 Task: Open a blank sheet, save the file as deer.odt Insert a picture of 'Deer' with name  ' Deer.png ' Apply border to the image, change style to Dashed line, color Light Green and width '1 pt'
Action: Mouse moved to (308, 218)
Screenshot: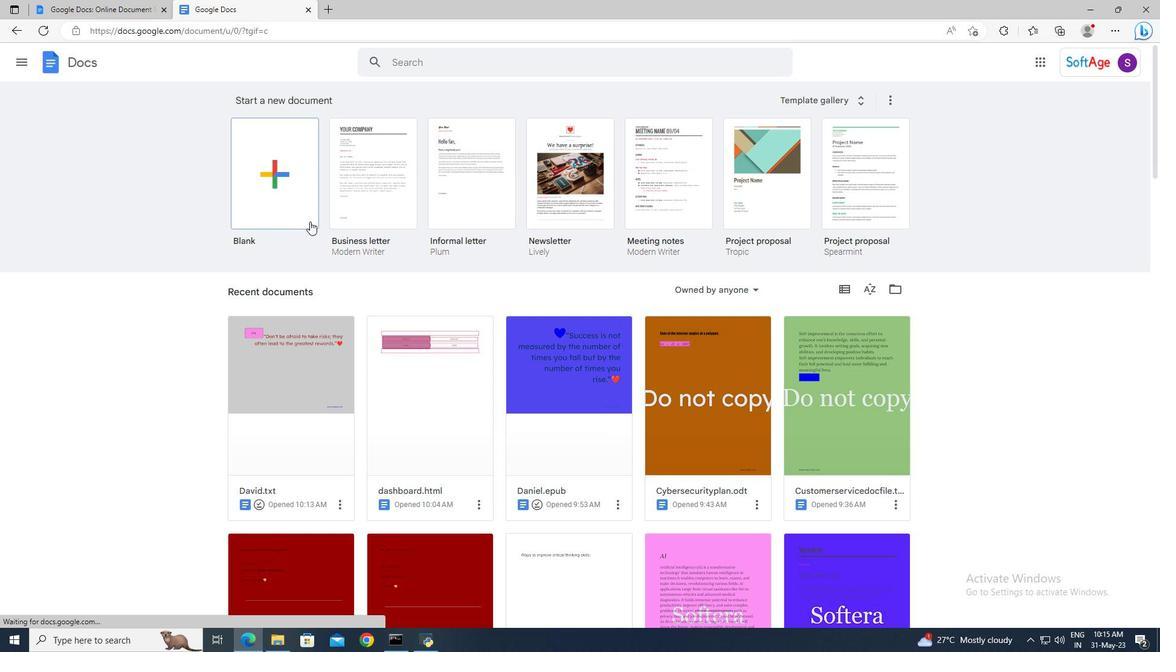
Action: Mouse pressed left at (308, 218)
Screenshot: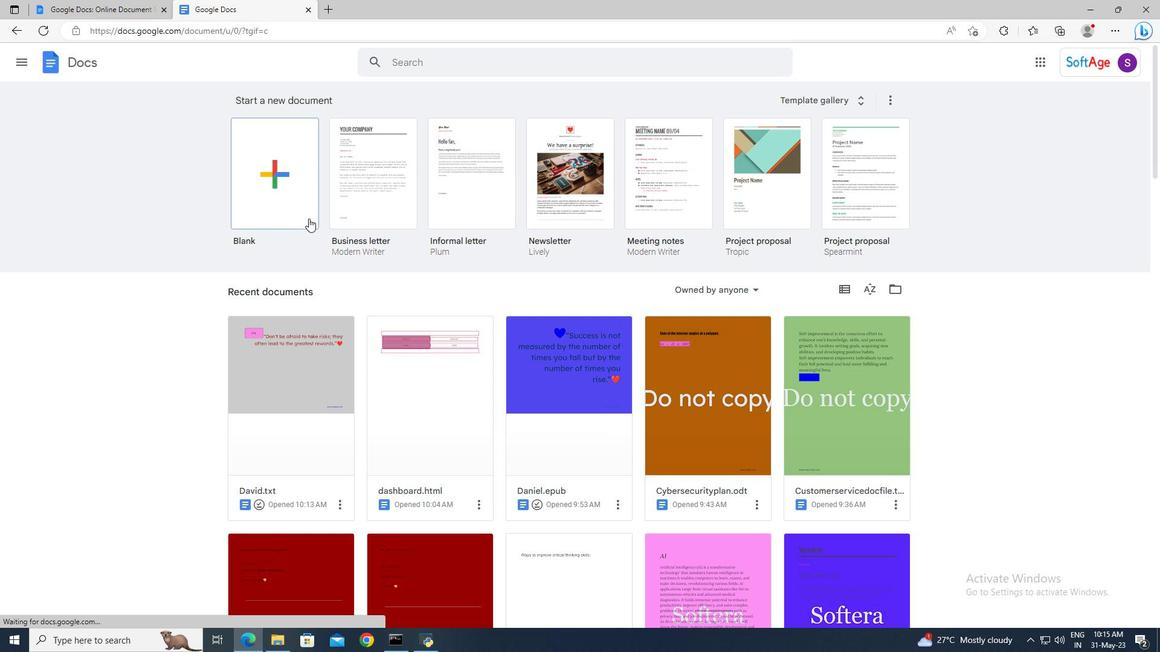 
Action: Mouse moved to (121, 56)
Screenshot: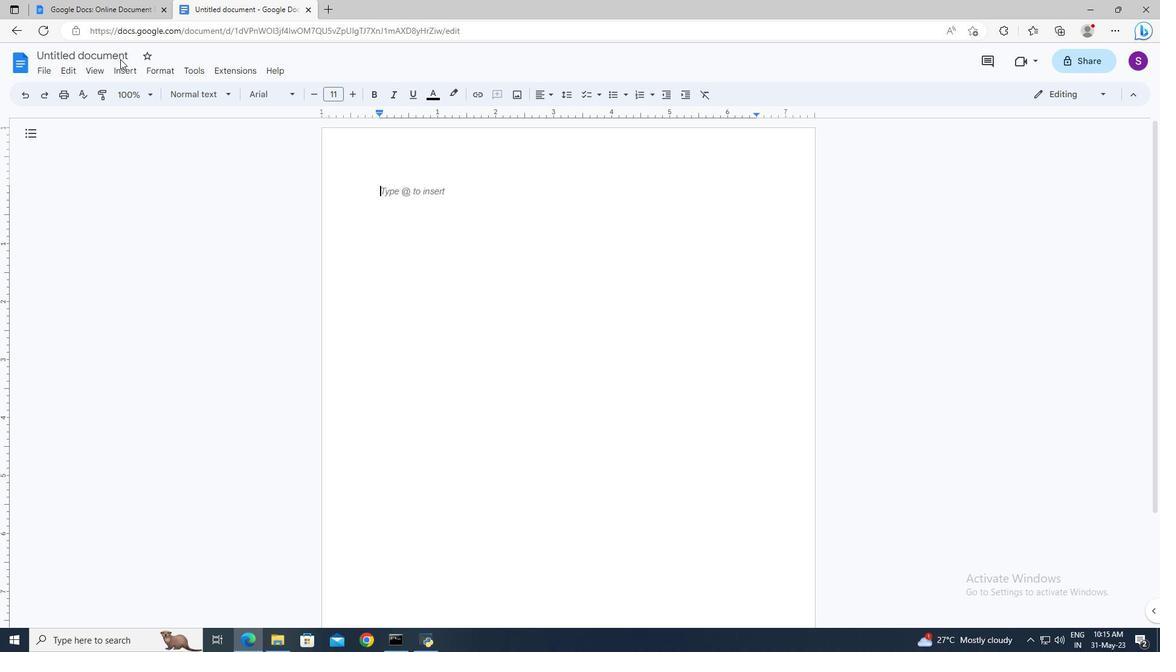 
Action: Mouse pressed left at (121, 56)
Screenshot: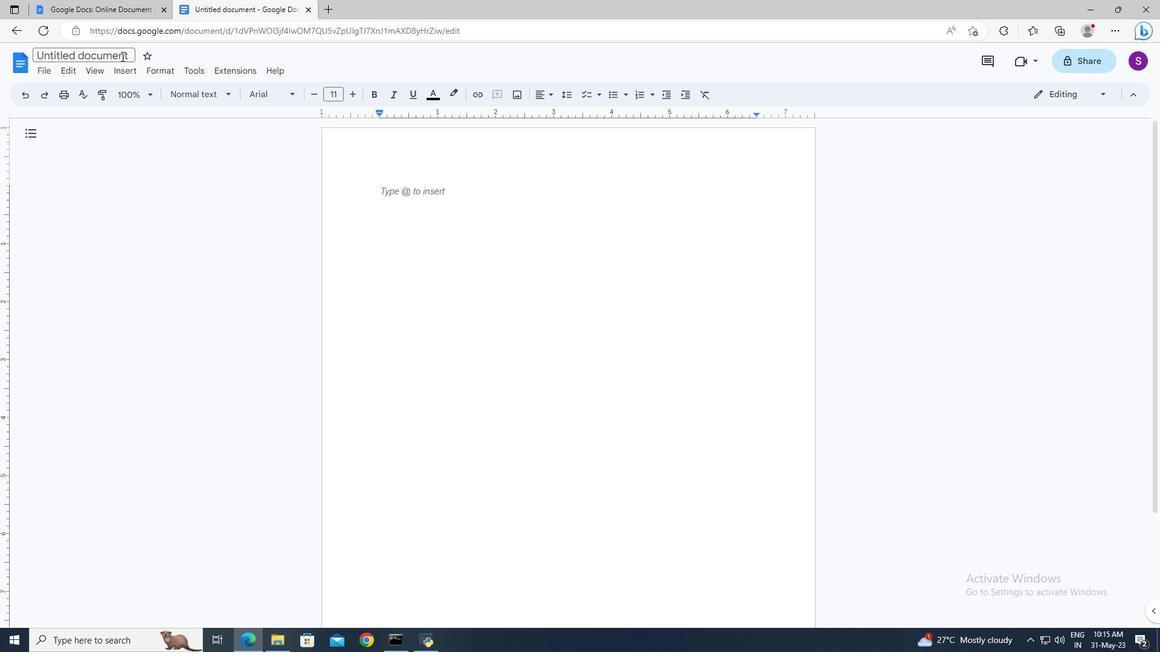 
Action: Key pressed deer.odt<Key.enter>
Screenshot: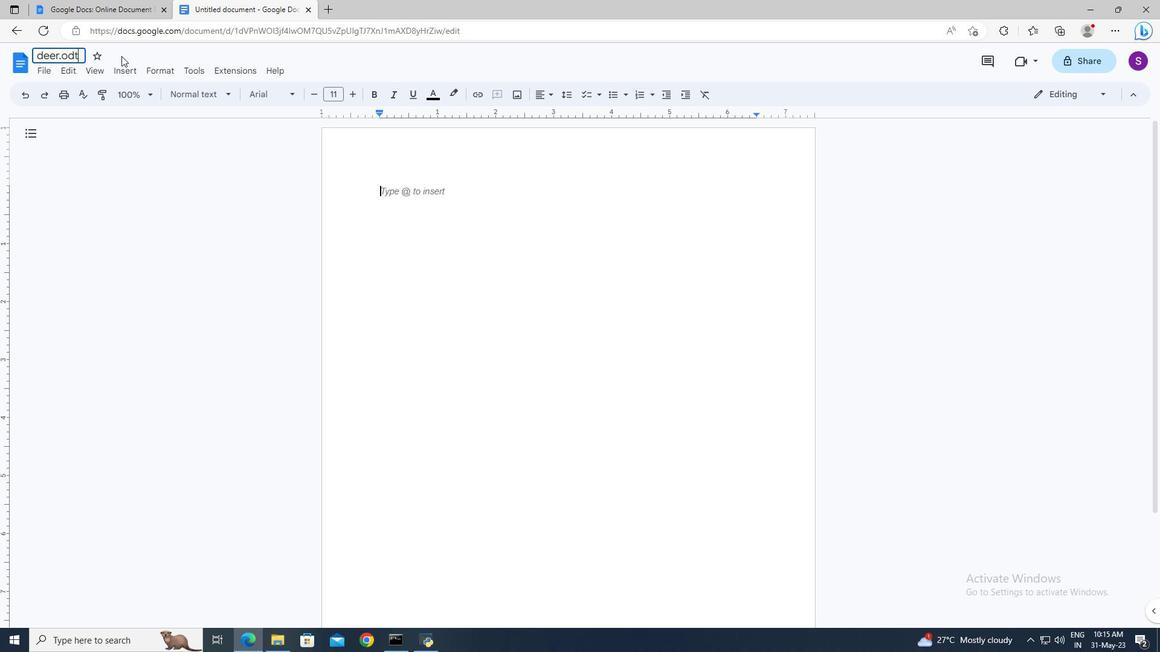 
Action: Mouse moved to (126, 71)
Screenshot: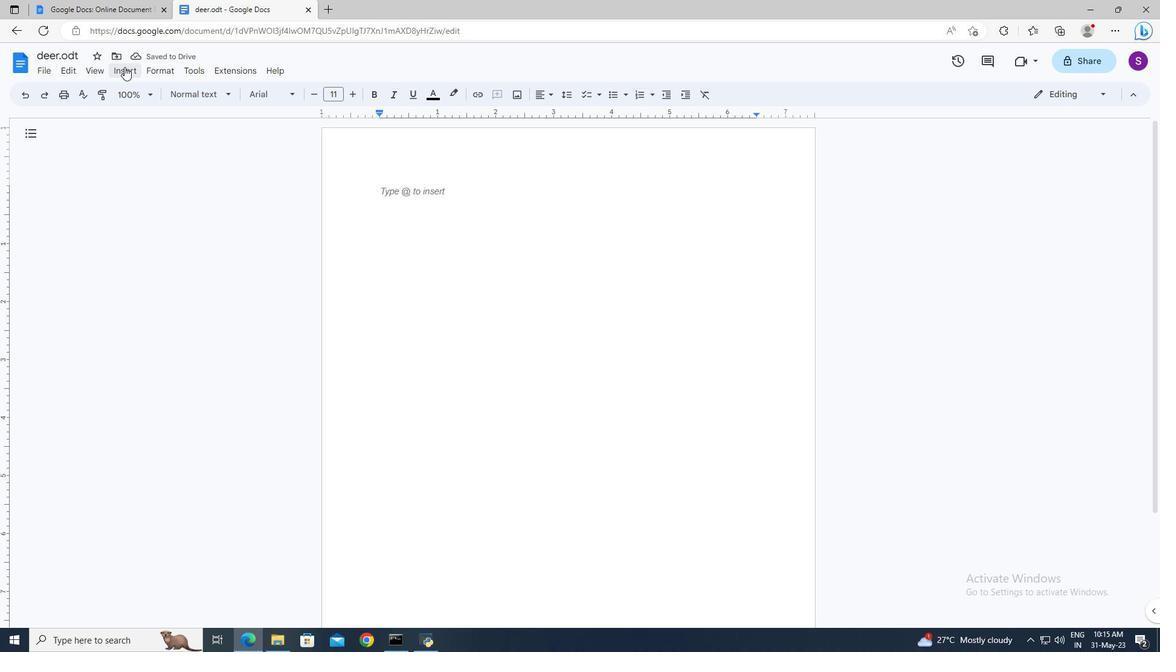 
Action: Mouse pressed left at (126, 71)
Screenshot: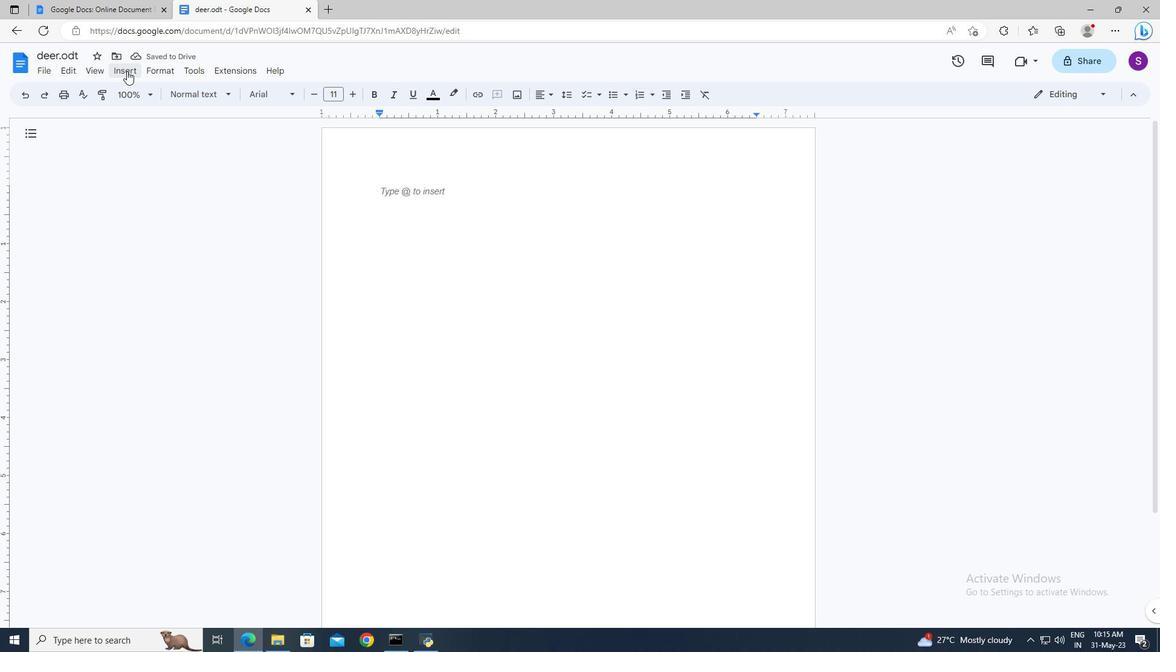 
Action: Mouse moved to (340, 116)
Screenshot: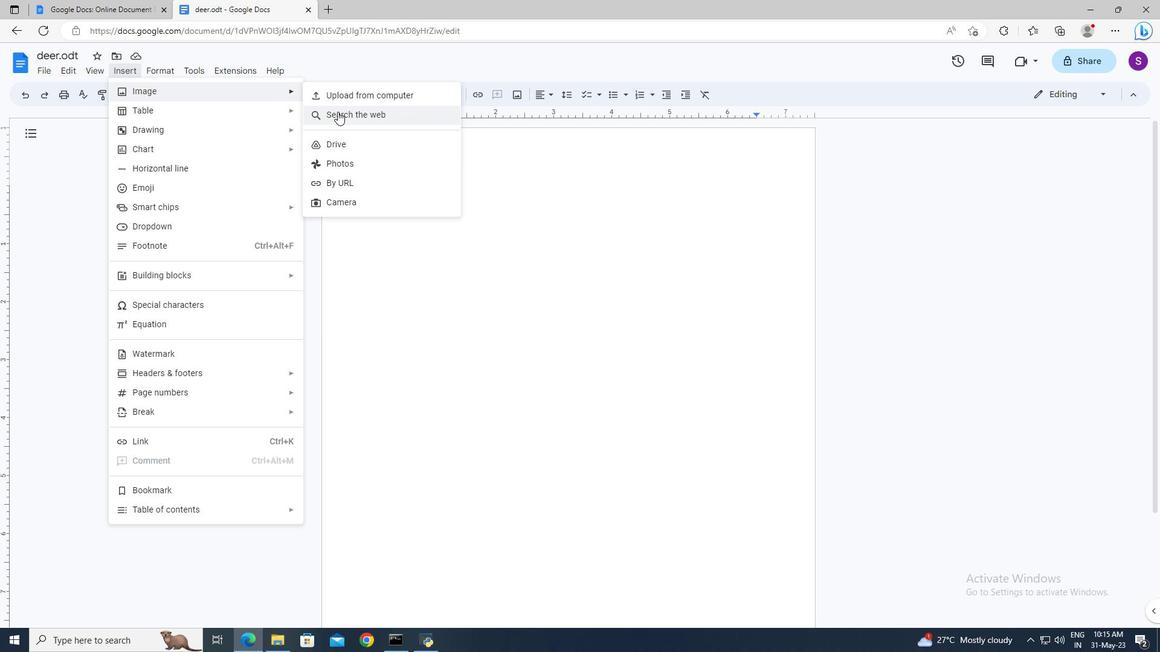 
Action: Mouse pressed left at (340, 116)
Screenshot: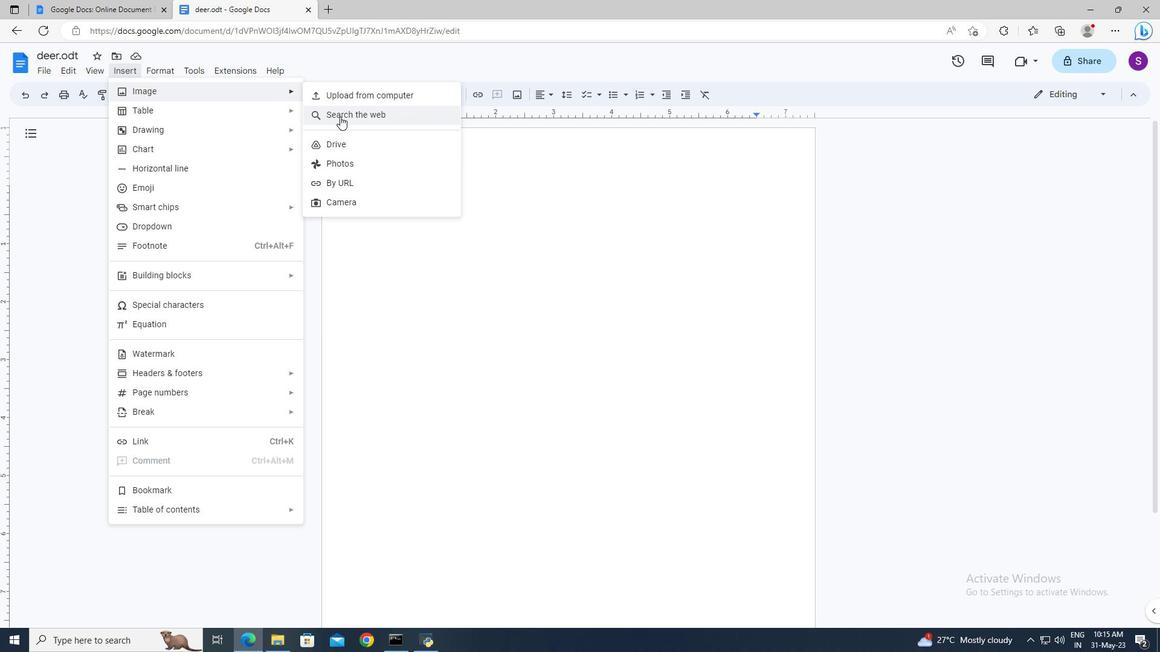 
Action: Mouse moved to (1044, 106)
Screenshot: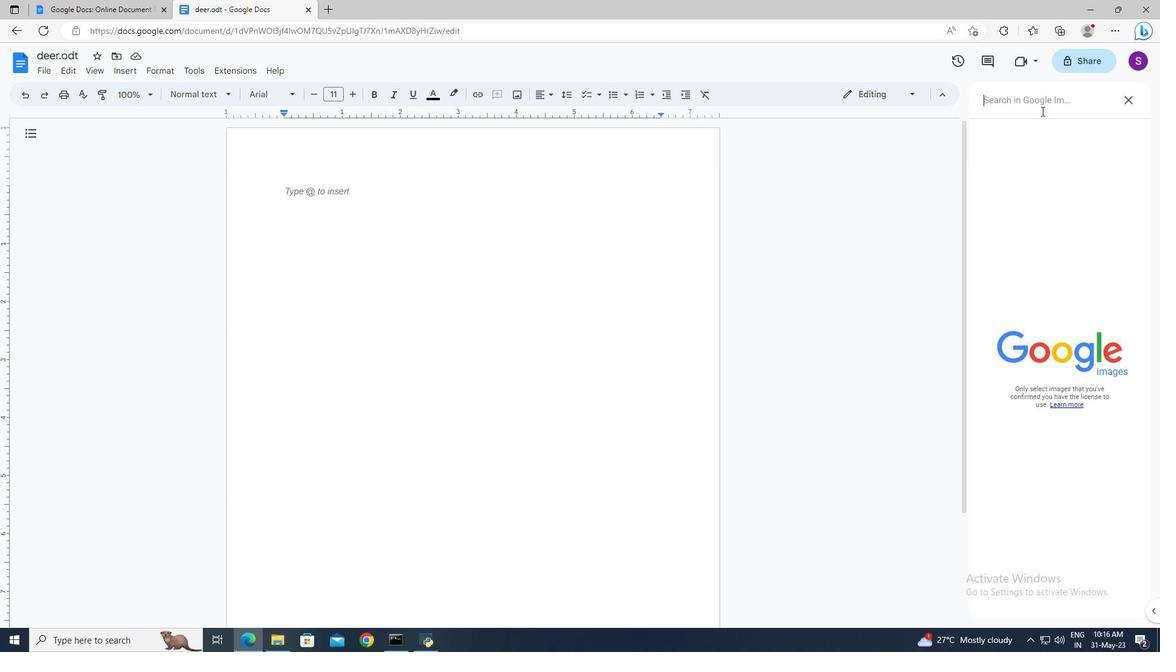
Action: Mouse pressed left at (1044, 106)
Screenshot: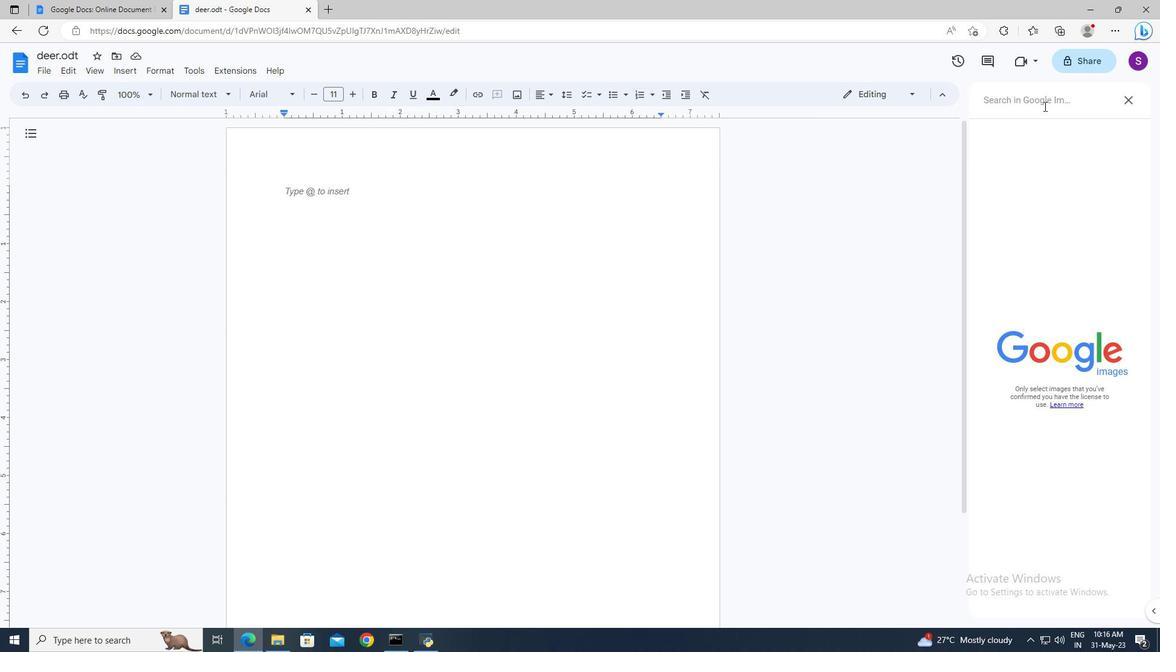 
Action: Mouse moved to (1043, 105)
Screenshot: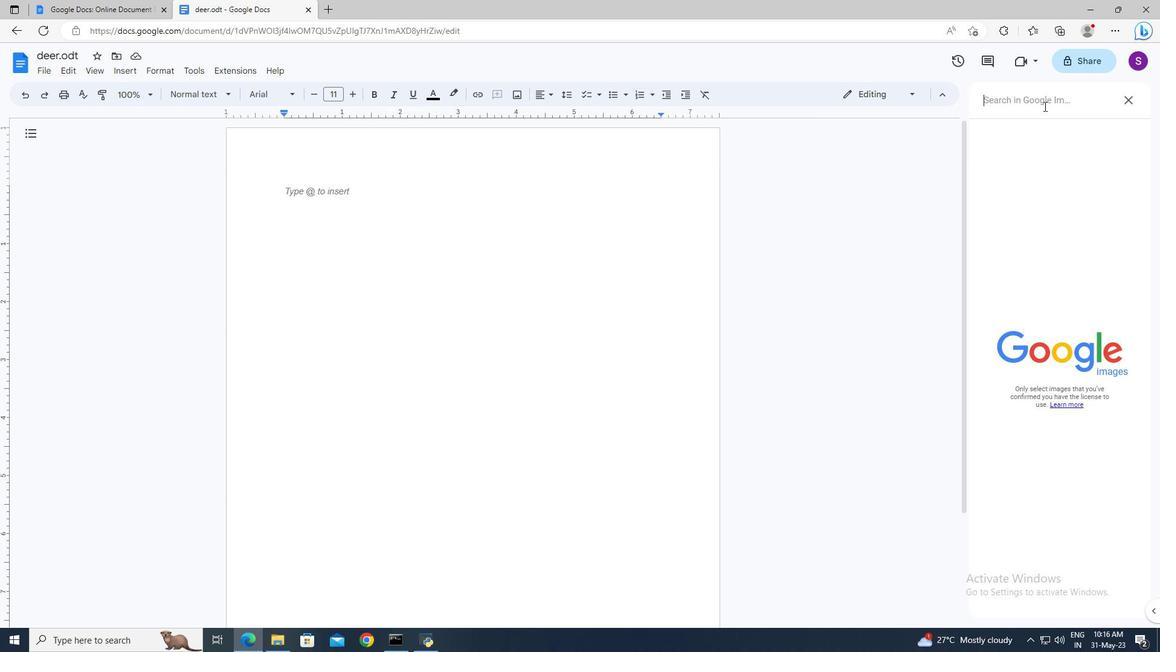 
Action: Key pressed <Key.shift>Deer<Key.space>png<Key.enter>
Screenshot: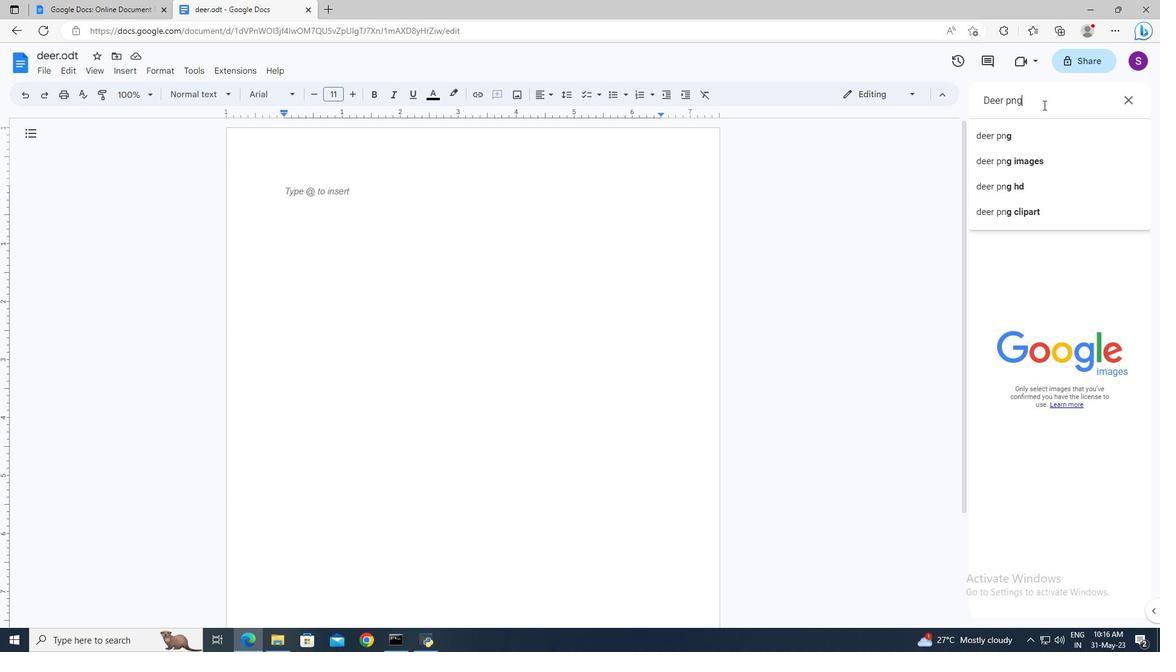 
Action: Mouse moved to (1095, 173)
Screenshot: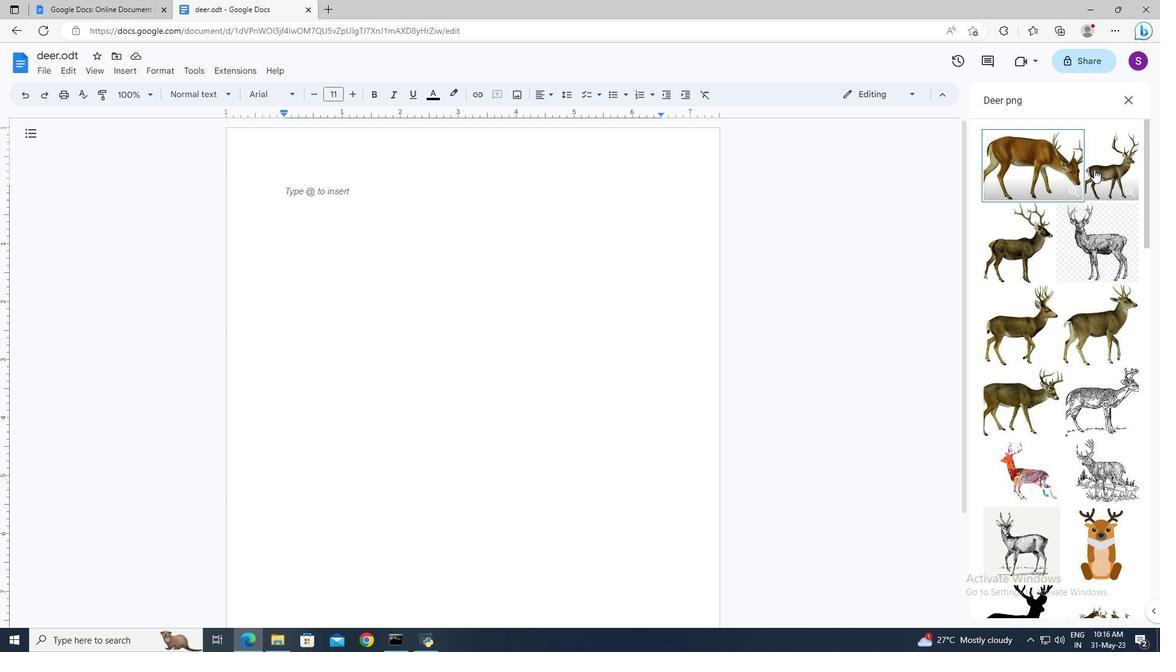 
Action: Mouse pressed left at (1095, 173)
Screenshot: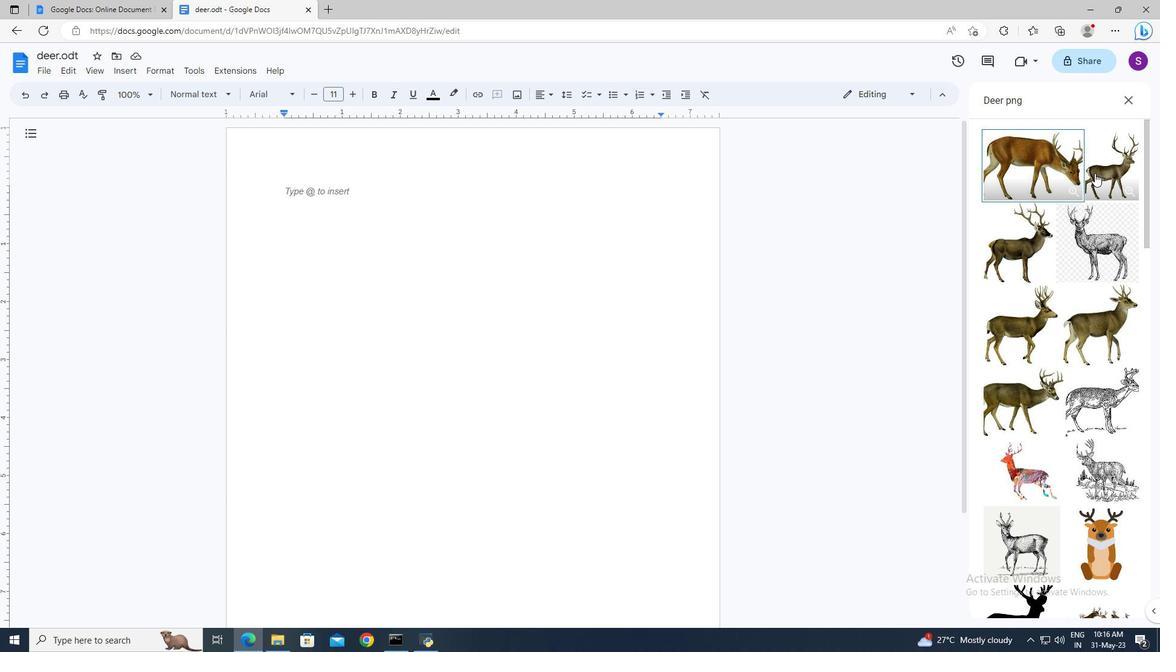 
Action: Mouse moved to (1105, 600)
Screenshot: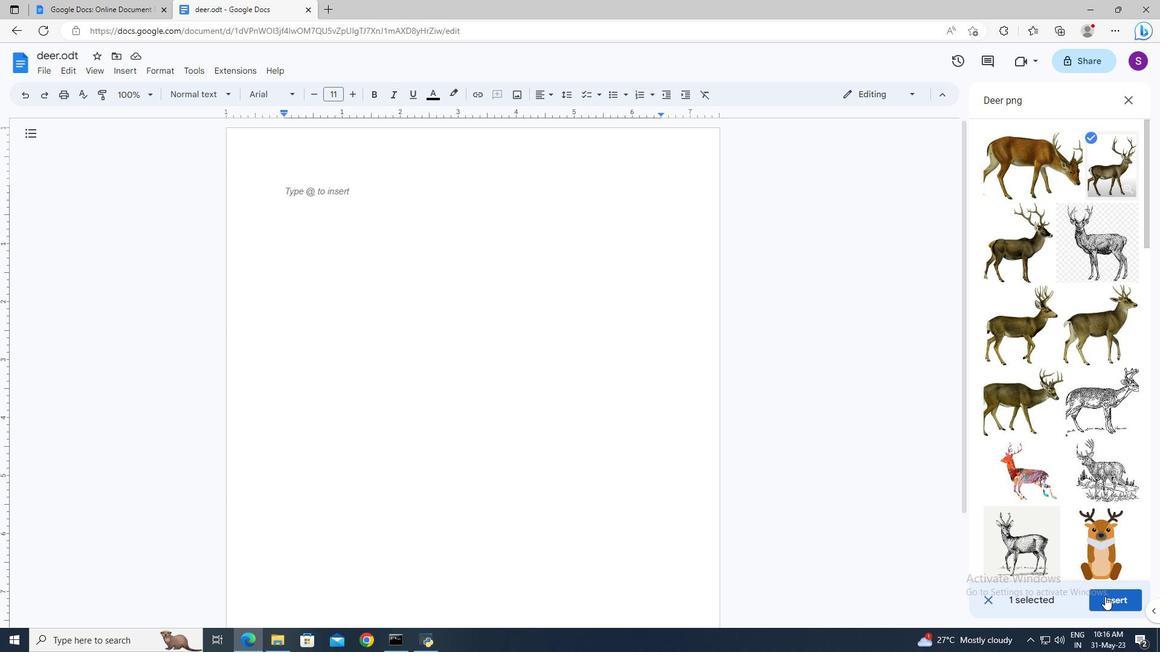 
Action: Mouse pressed left at (1105, 600)
Screenshot: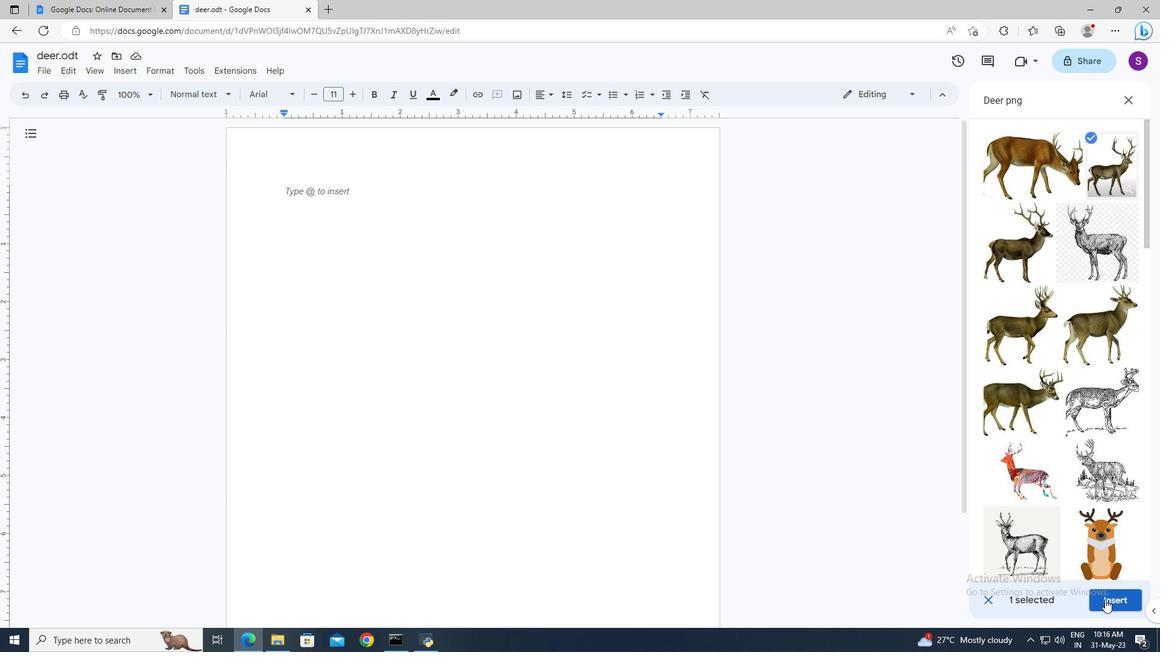 
Action: Mouse moved to (676, 426)
Screenshot: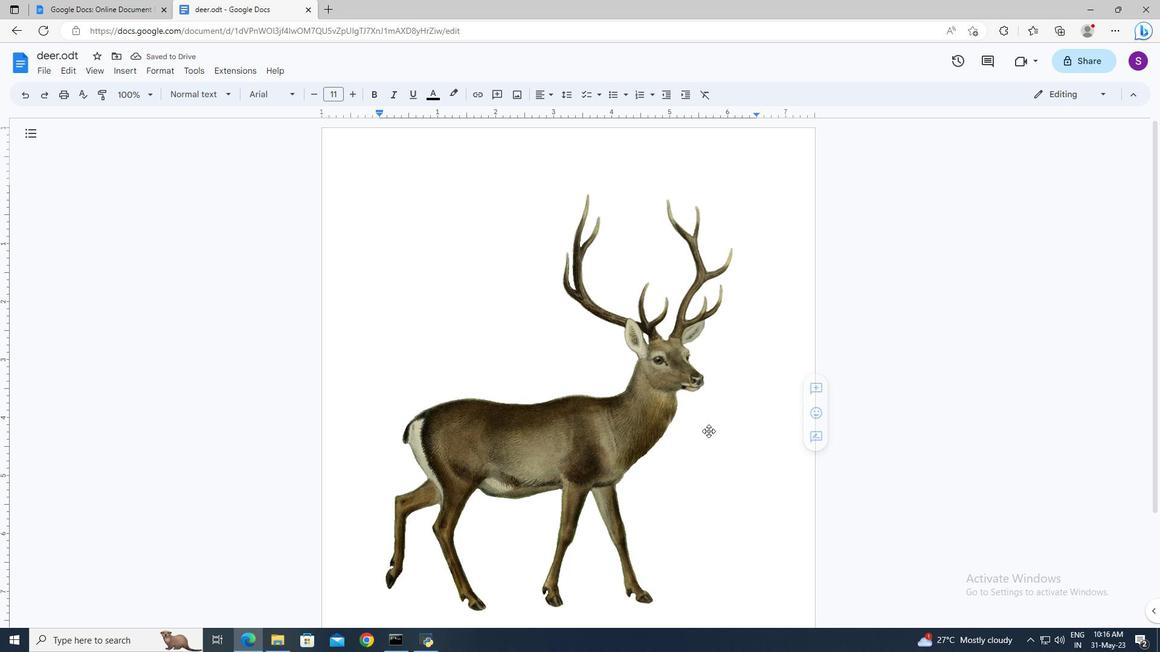 
Action: Mouse pressed left at (676, 426)
Screenshot: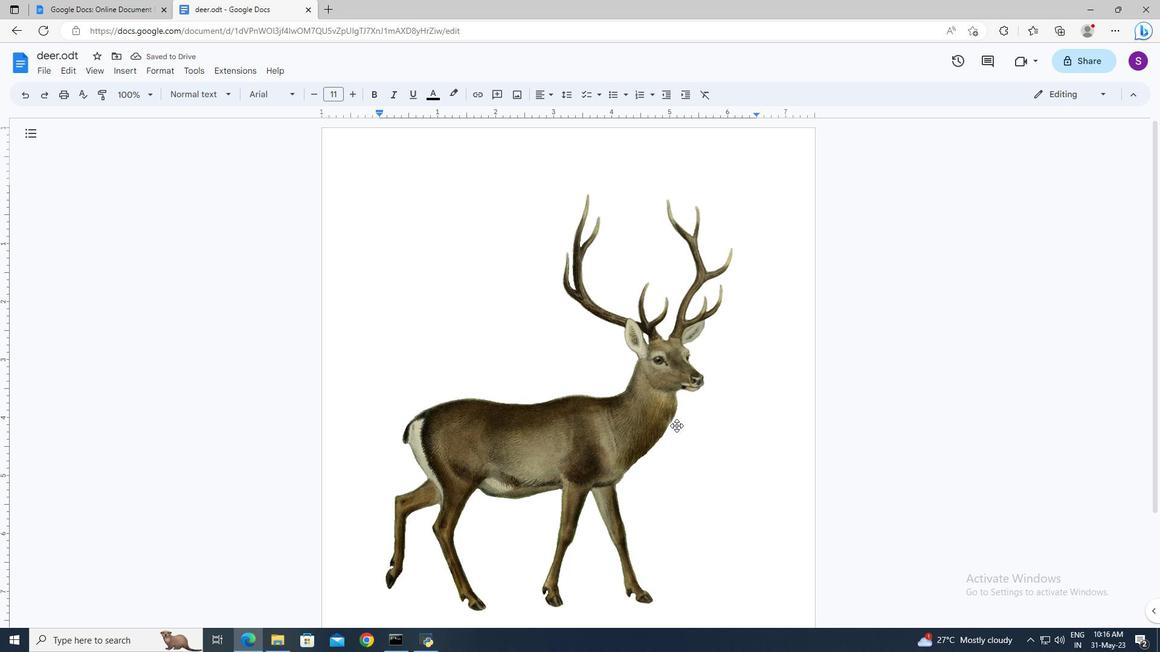 
Action: Mouse moved to (461, 96)
Screenshot: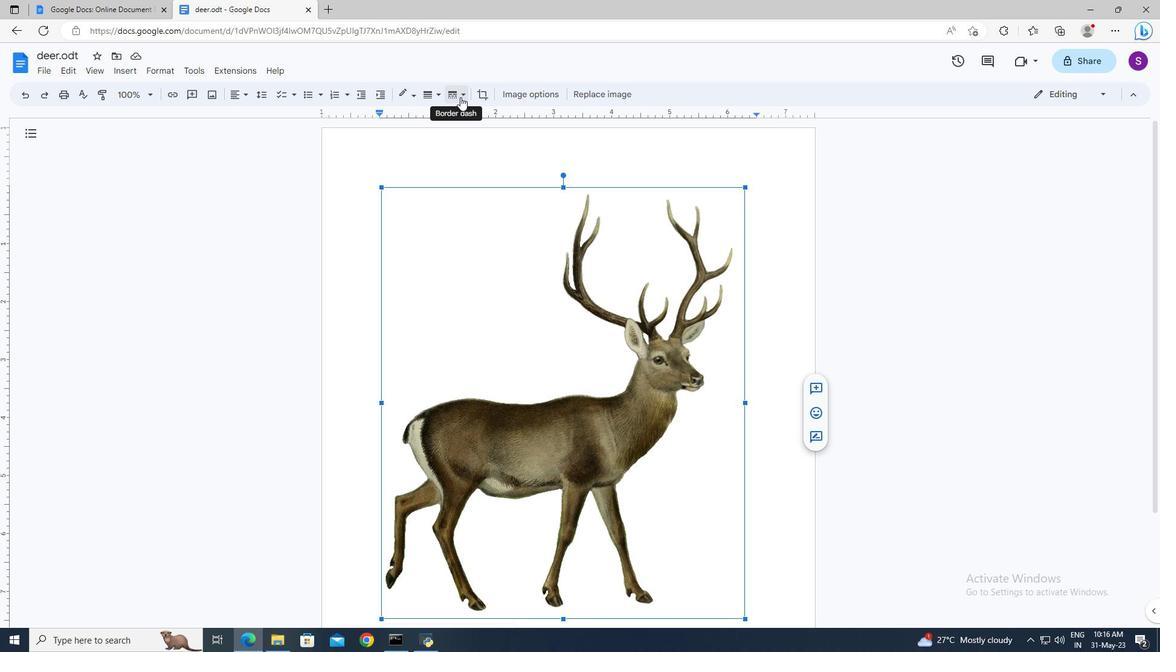 
Action: Mouse pressed left at (461, 96)
Screenshot: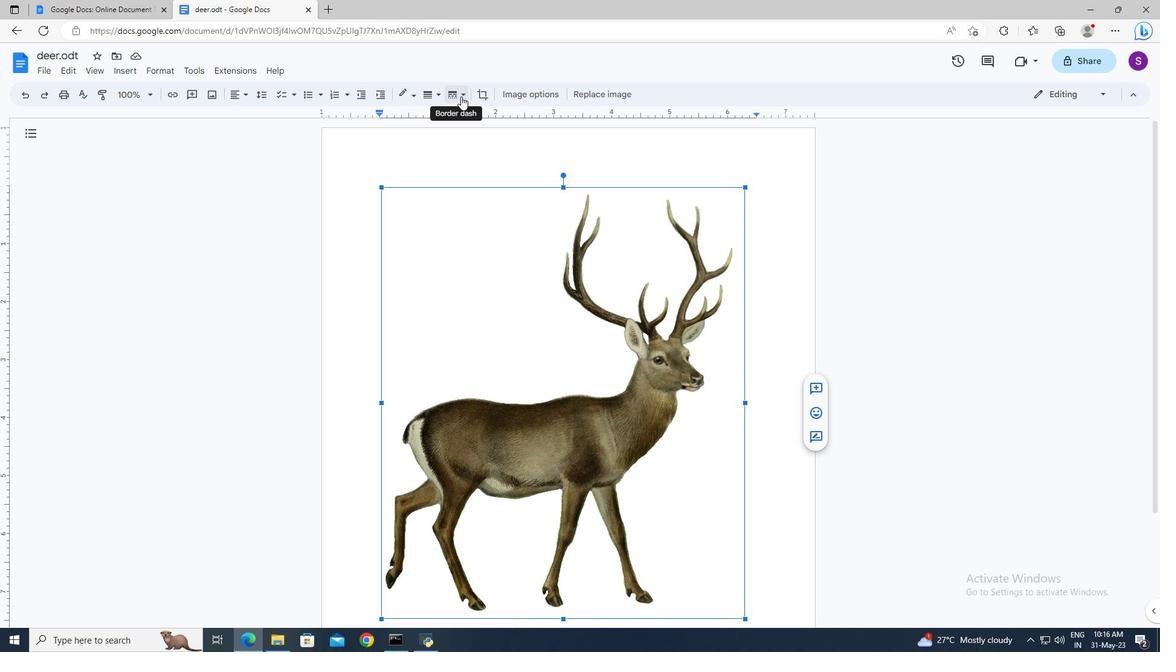 
Action: Mouse moved to (466, 111)
Screenshot: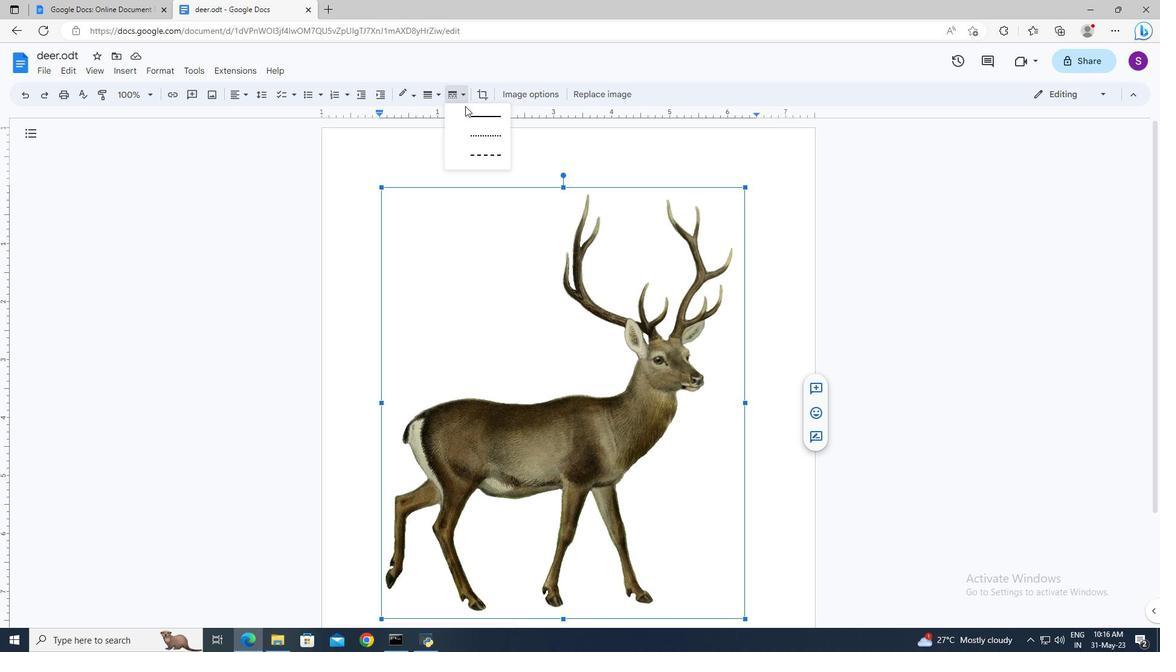 
Action: Mouse pressed left at (466, 111)
Screenshot: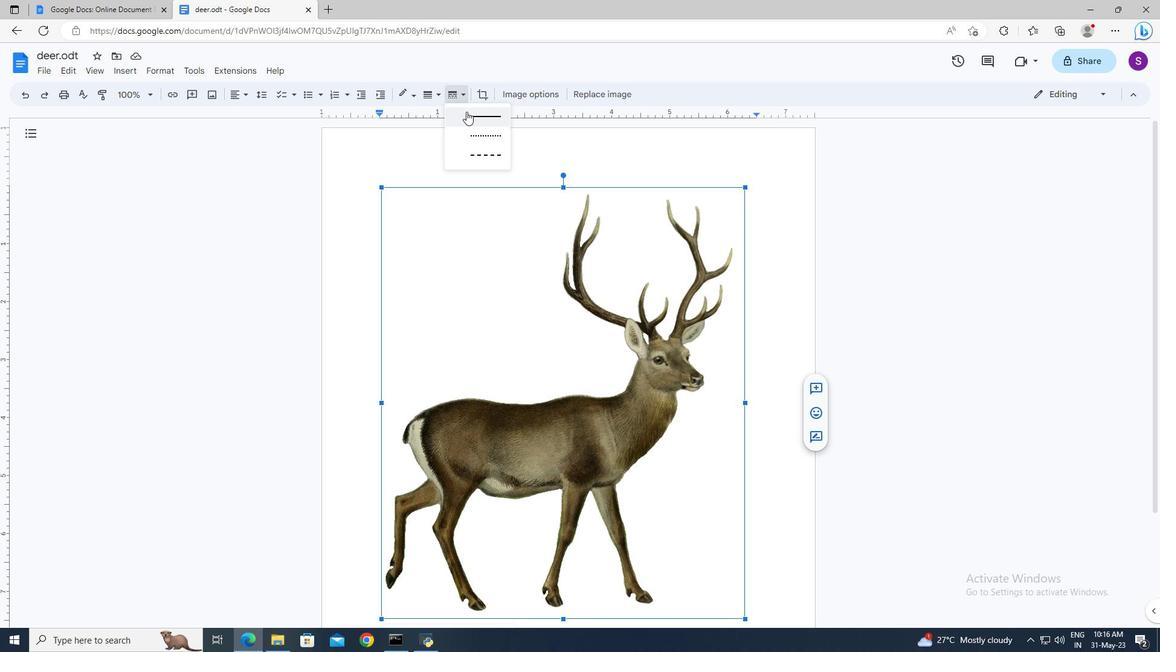 
Action: Mouse moved to (466, 94)
Screenshot: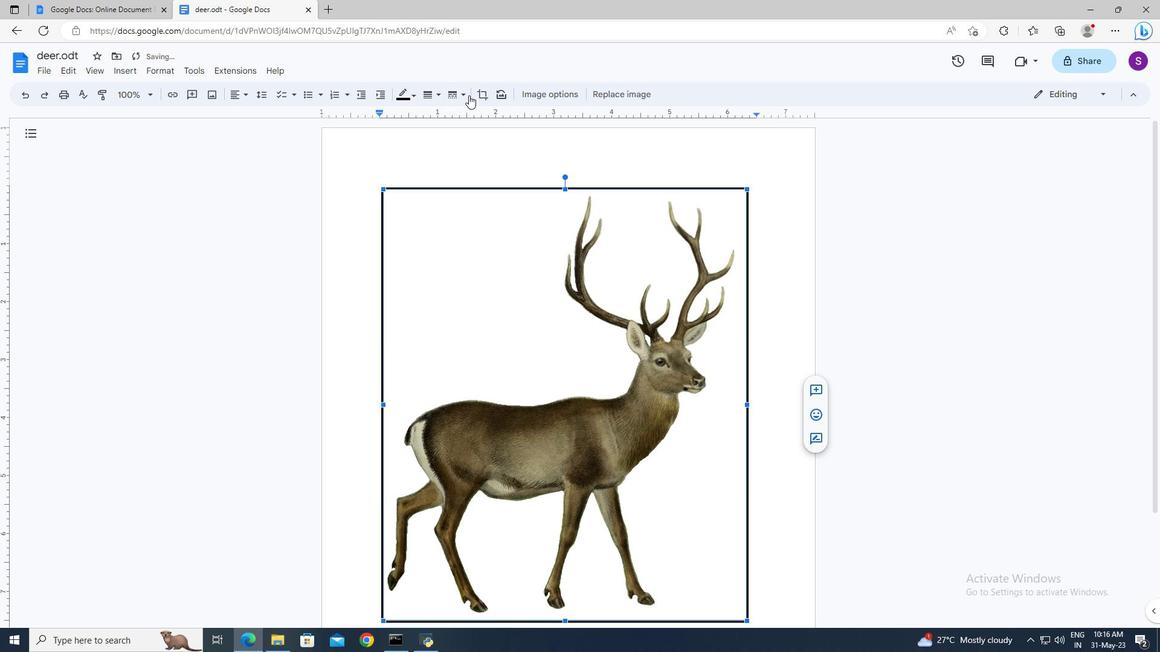 
Action: Mouse pressed left at (466, 94)
Screenshot: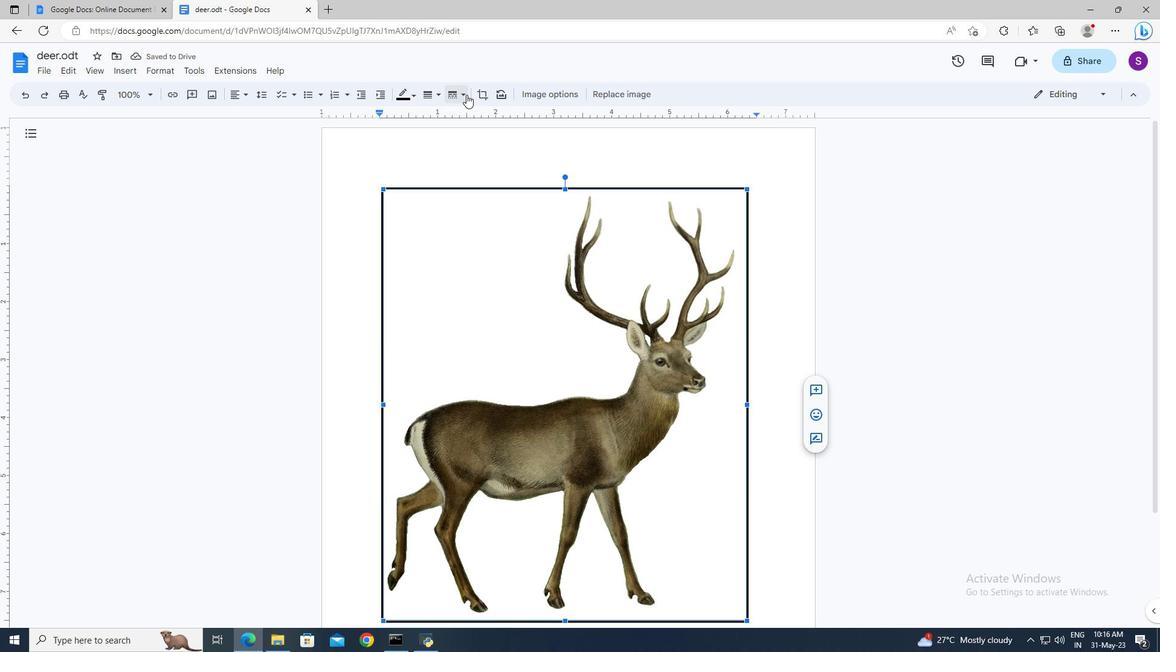 
Action: Mouse moved to (475, 148)
Screenshot: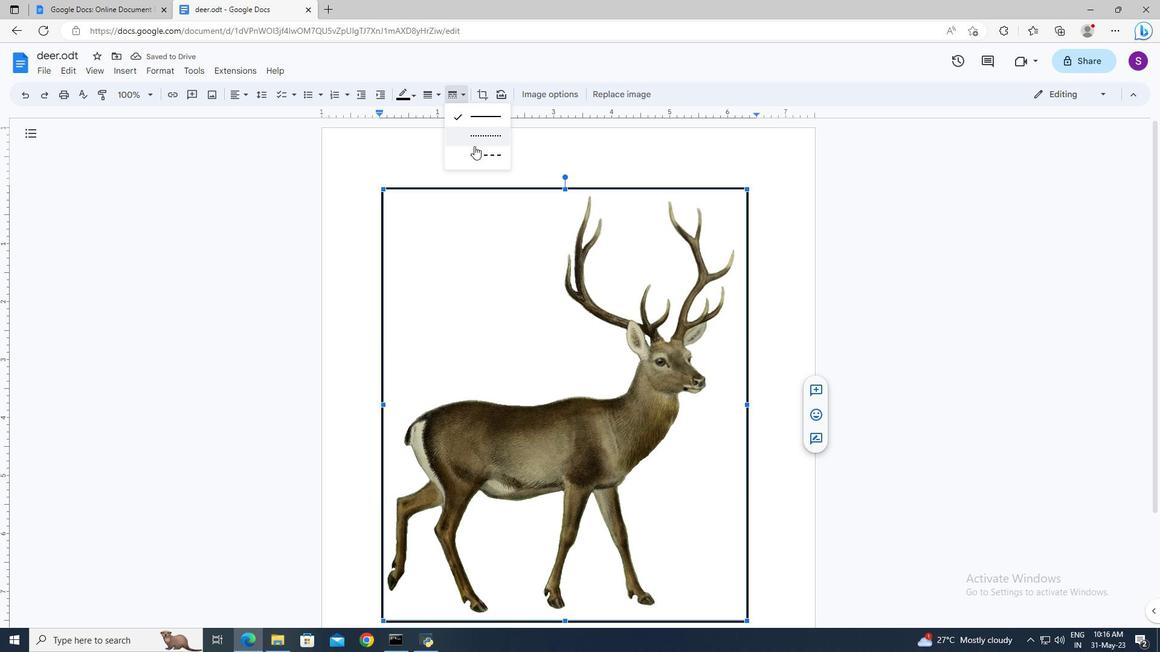 
Action: Mouse pressed left at (475, 148)
Screenshot: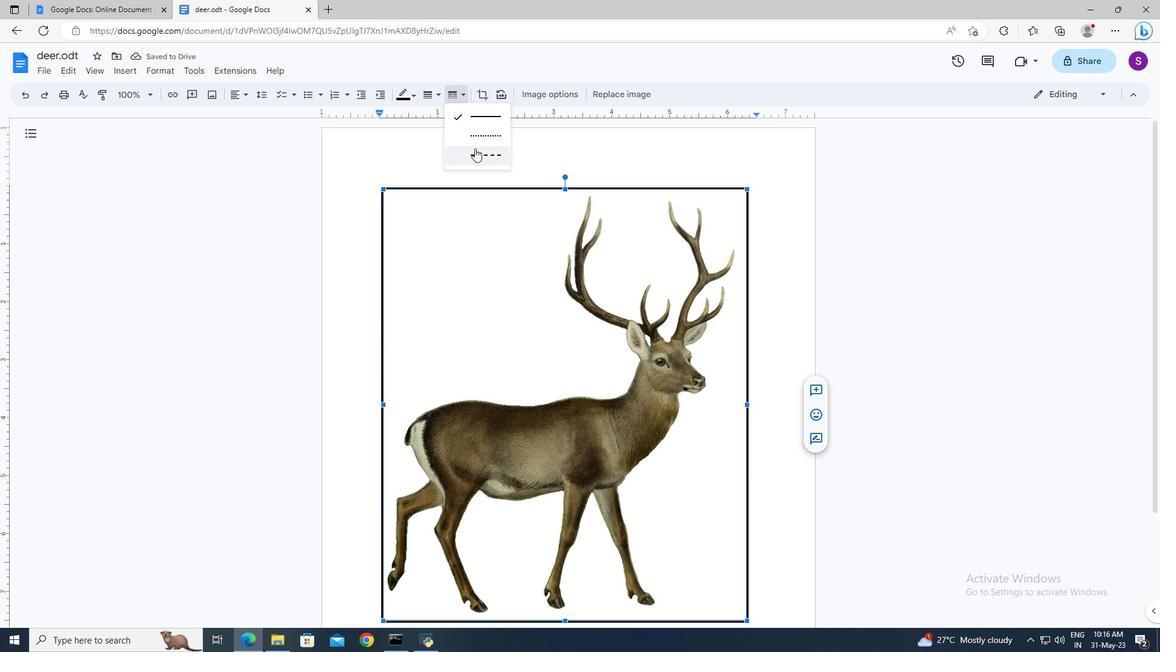 
Action: Mouse moved to (172, 68)
Screenshot: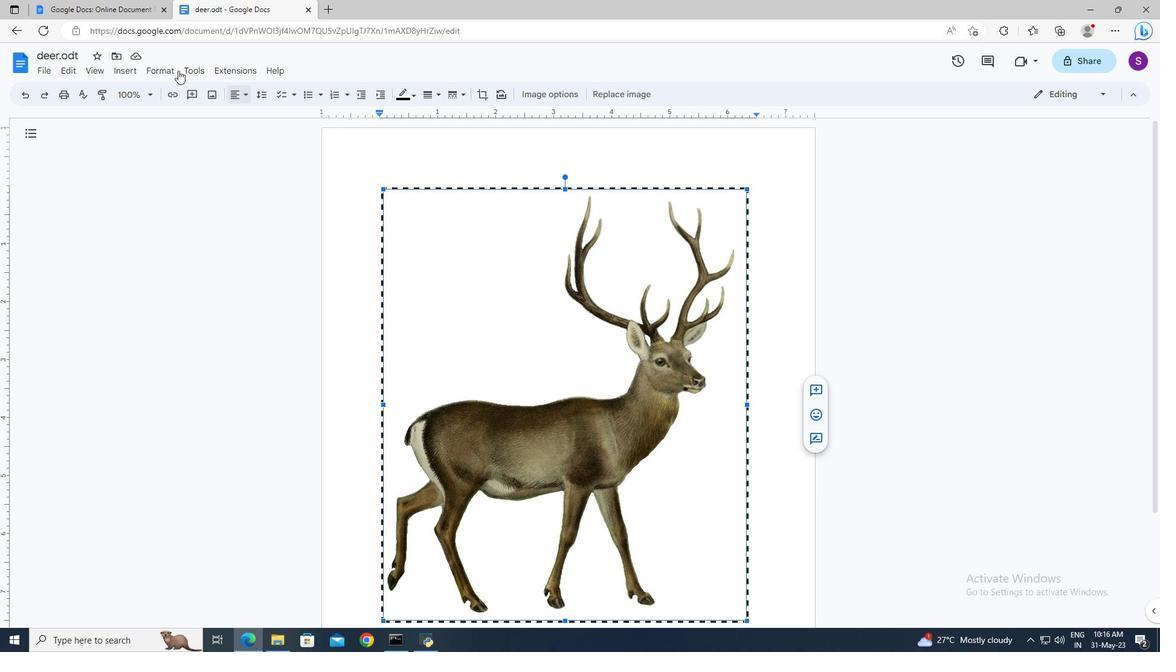
Action: Mouse pressed left at (172, 68)
Screenshot: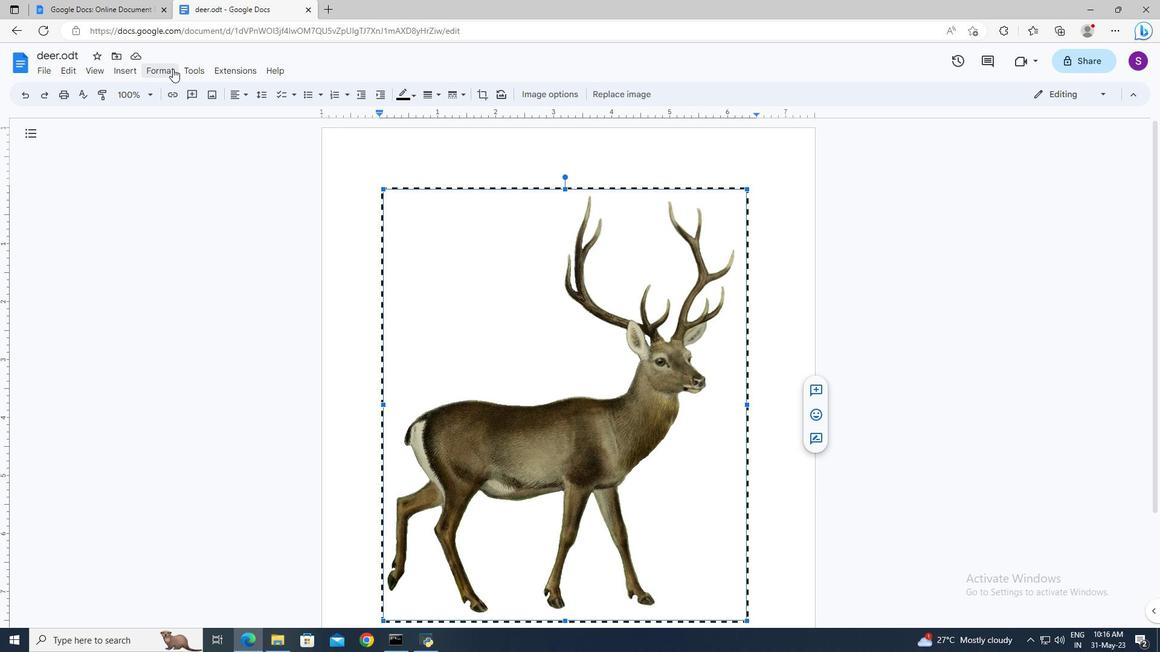 
Action: Mouse moved to (363, 110)
Screenshot: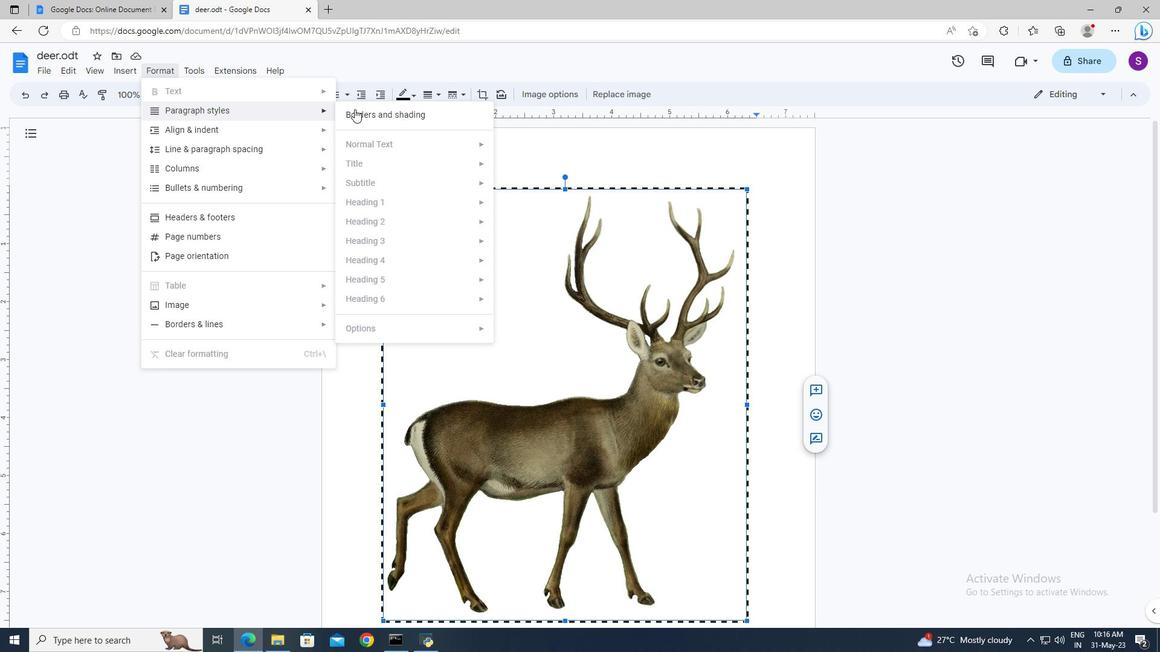 
Action: Mouse pressed left at (363, 110)
Screenshot: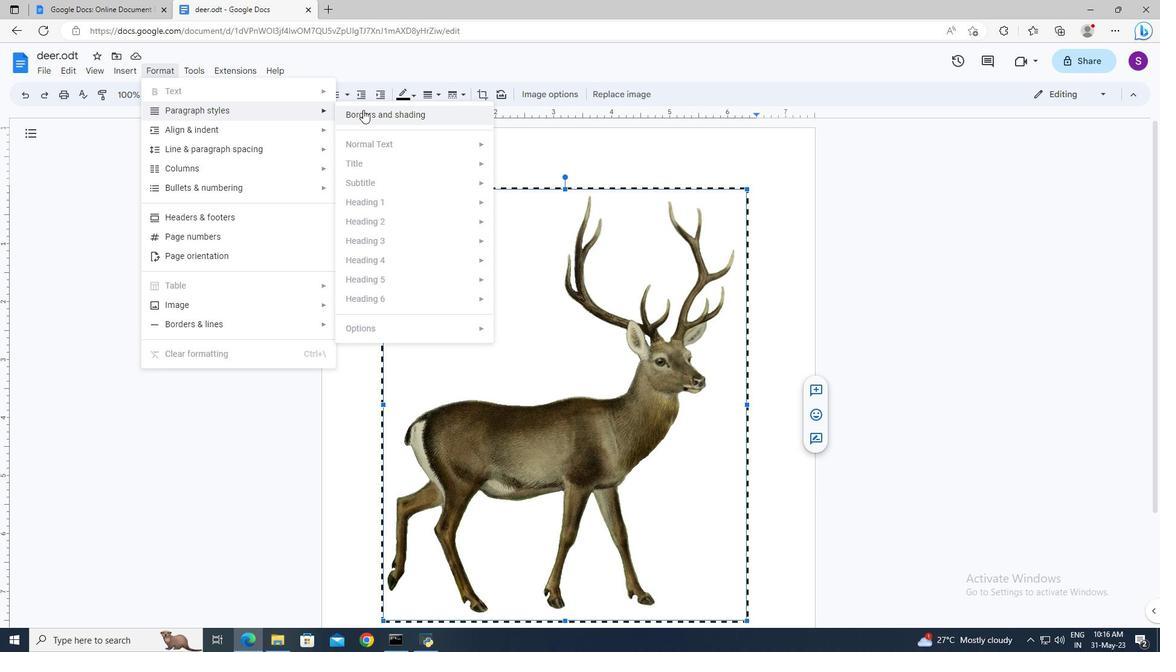 
Action: Mouse moved to (664, 337)
Screenshot: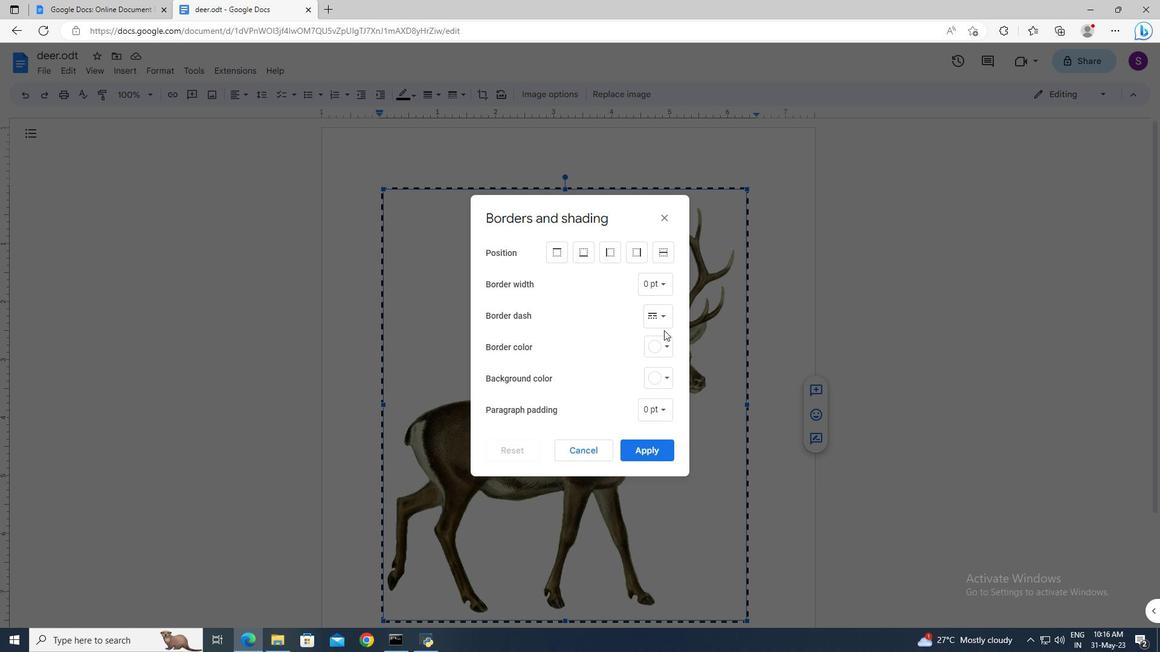 
Action: Mouse pressed left at (665, 342)
Screenshot: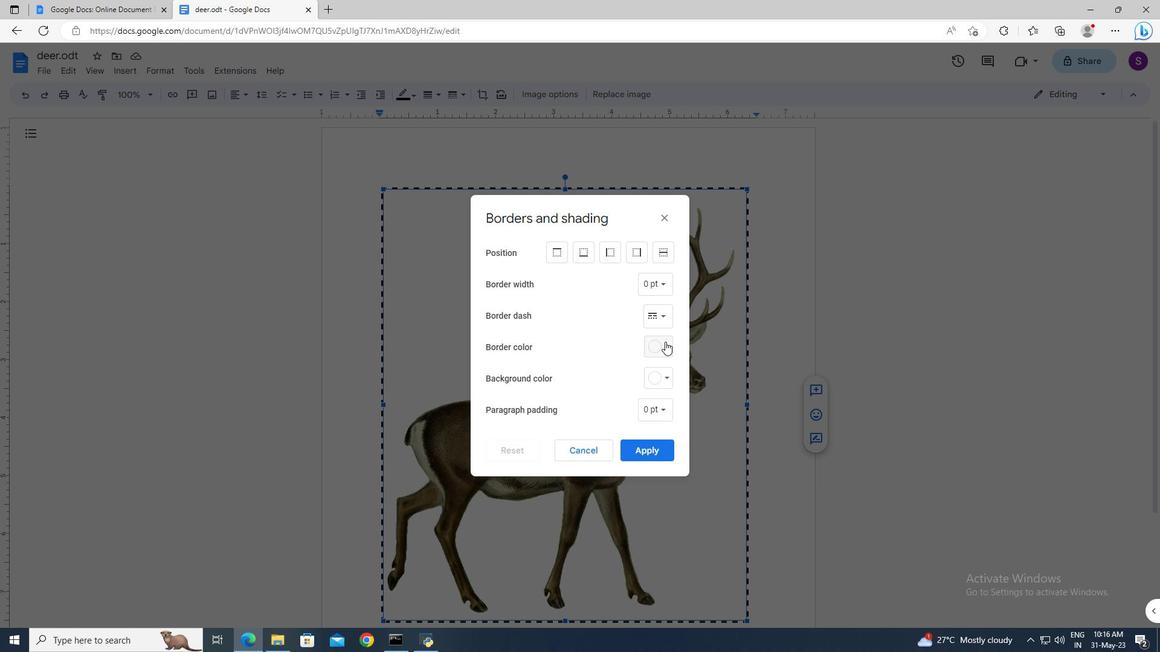 
Action: Mouse moved to (709, 410)
Screenshot: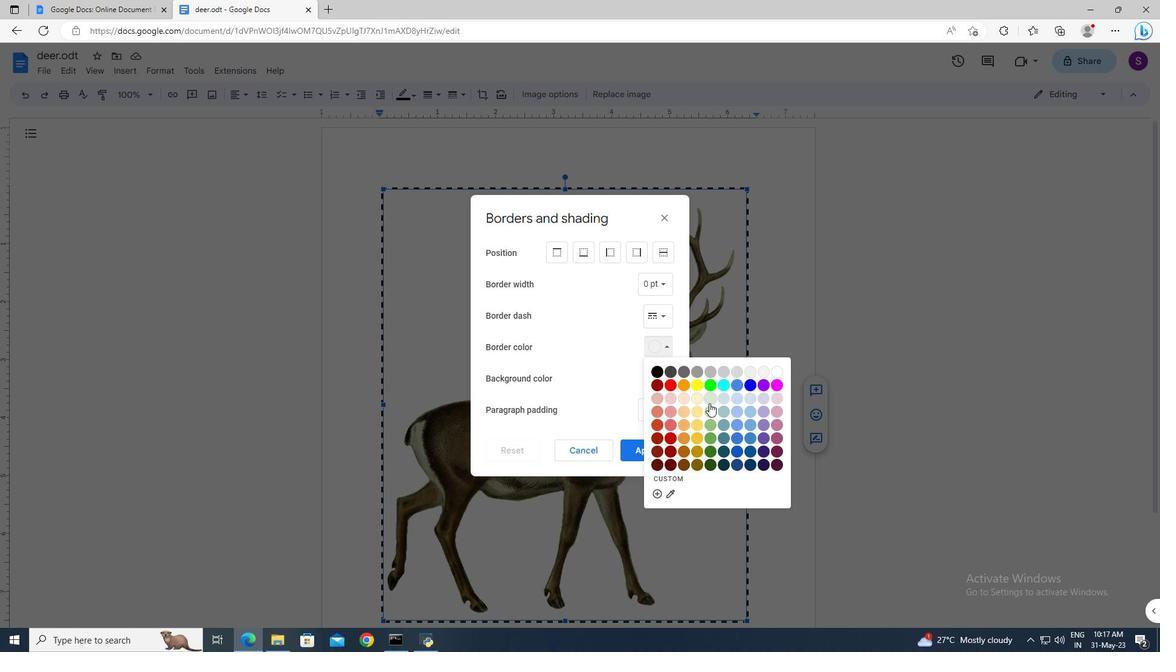 
Action: Mouse pressed left at (709, 410)
Screenshot: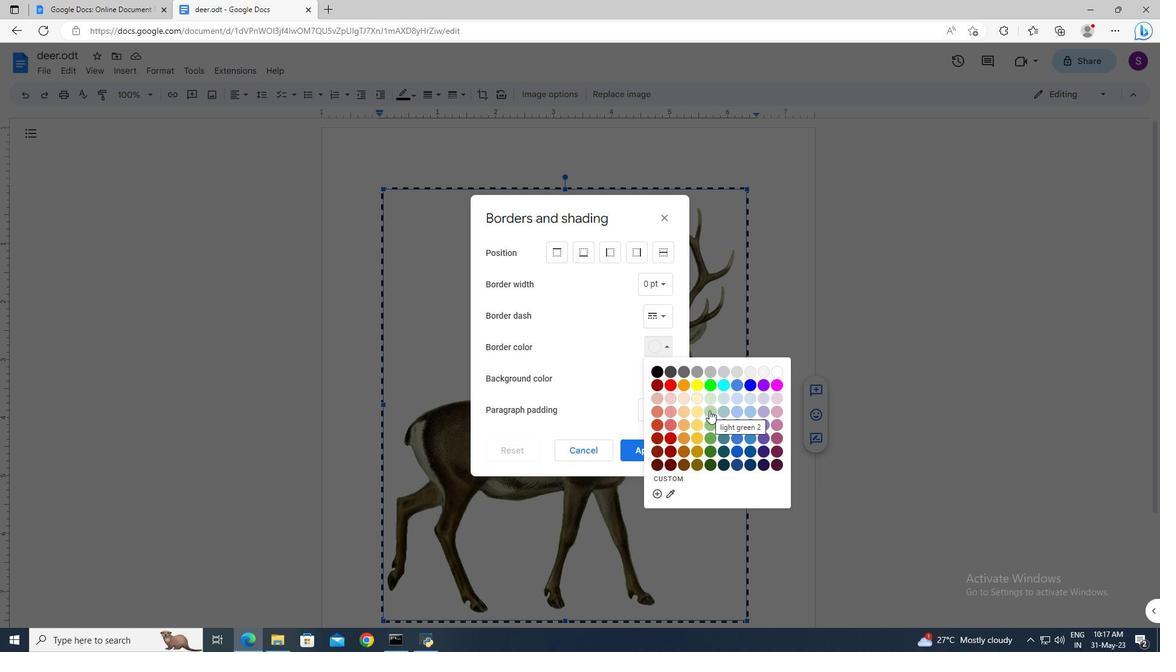 
Action: Mouse moved to (669, 283)
Screenshot: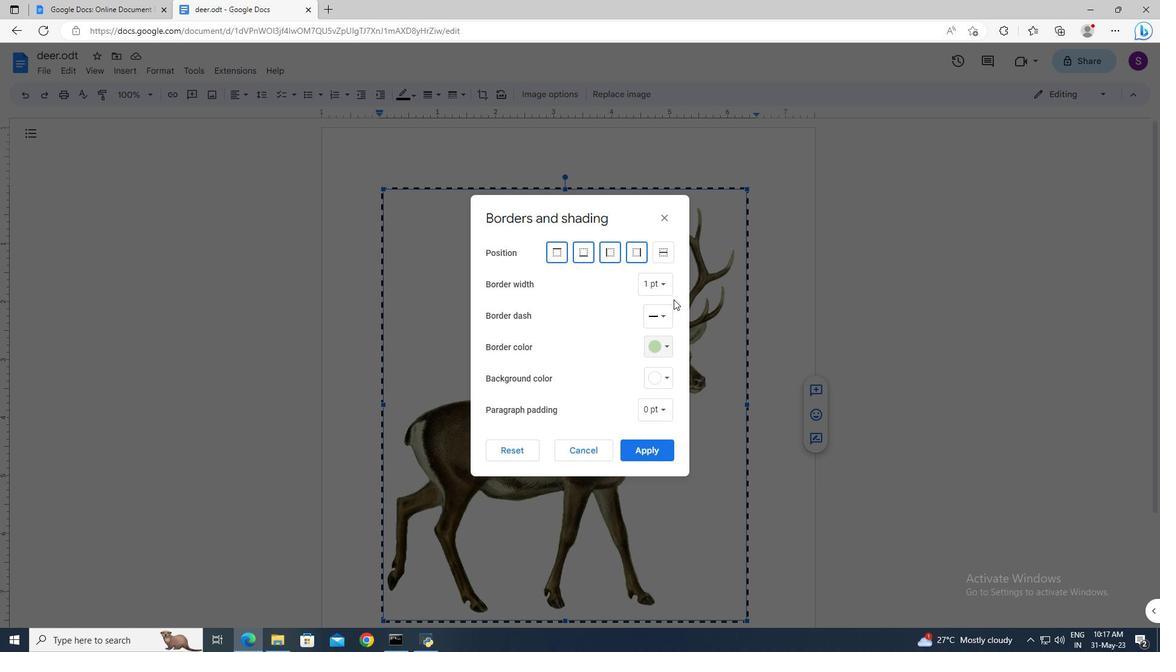 
Action: Mouse pressed left at (669, 283)
Screenshot: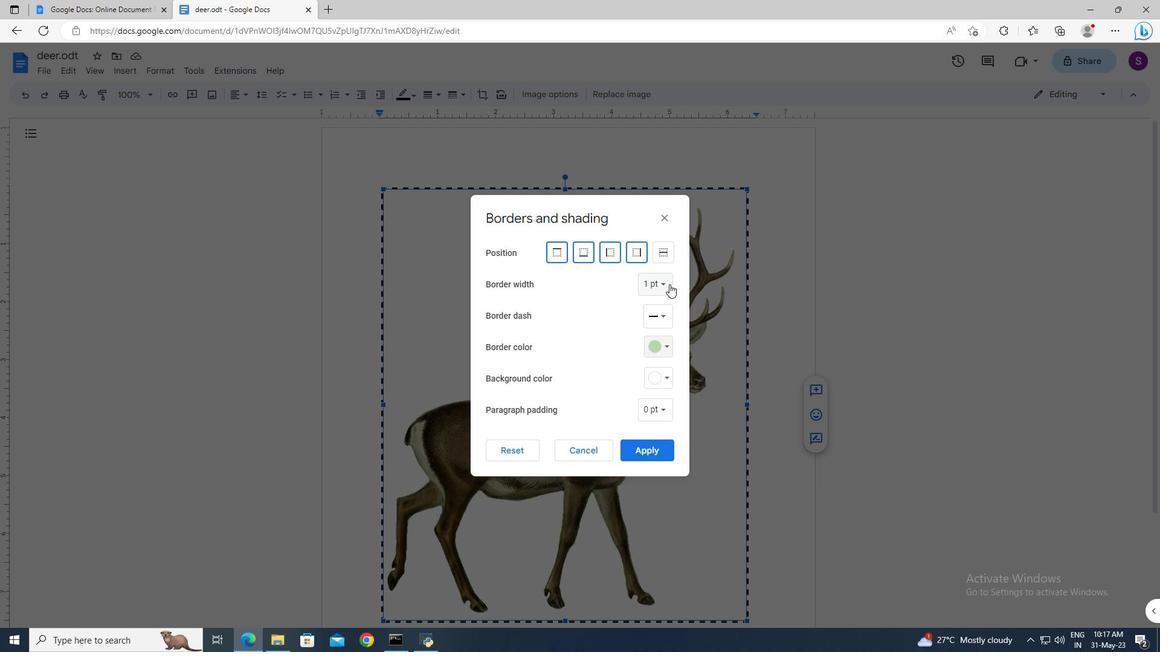 
Action: Mouse moved to (673, 371)
Screenshot: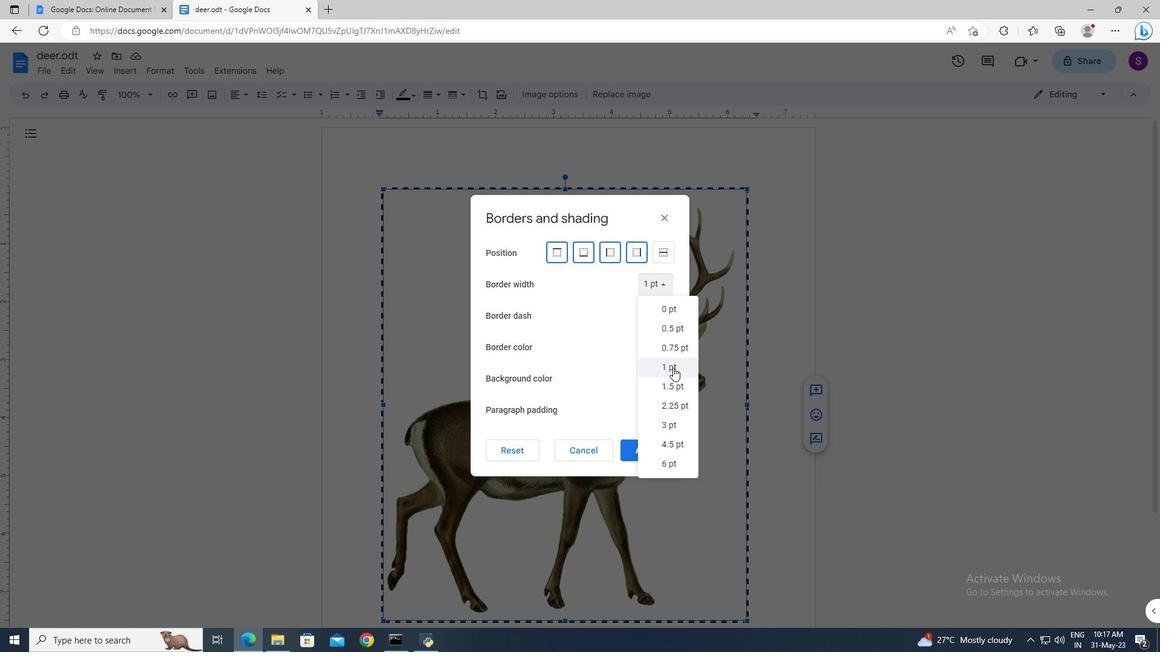 
Action: Mouse pressed left at (673, 371)
Screenshot: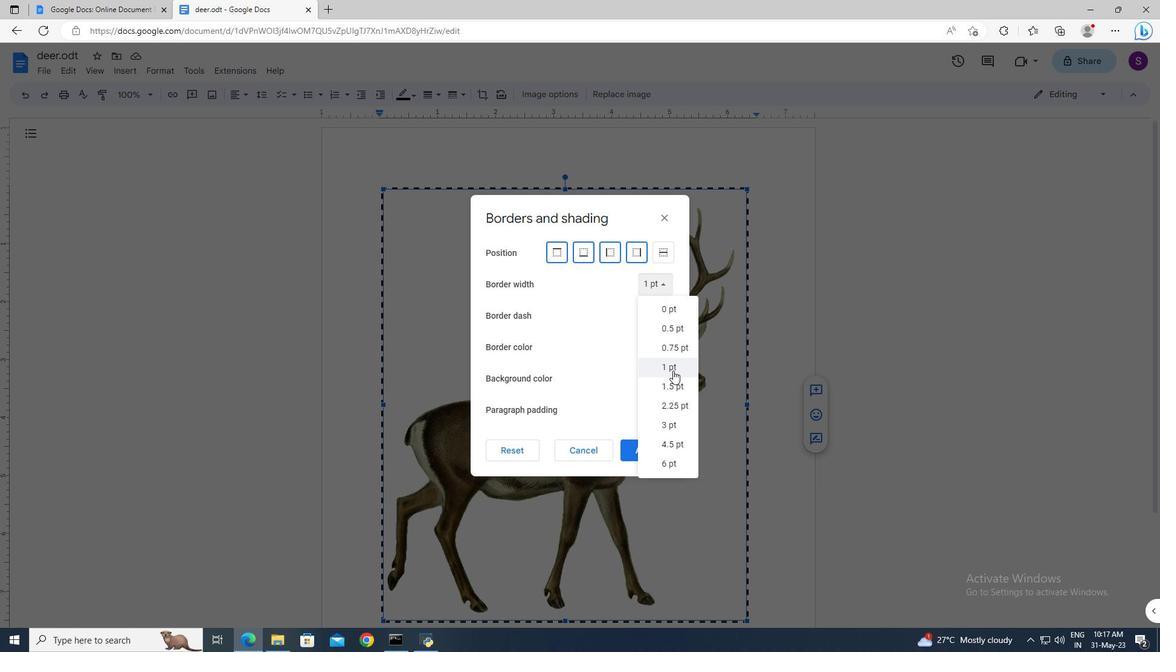 
Action: Mouse moved to (653, 441)
Screenshot: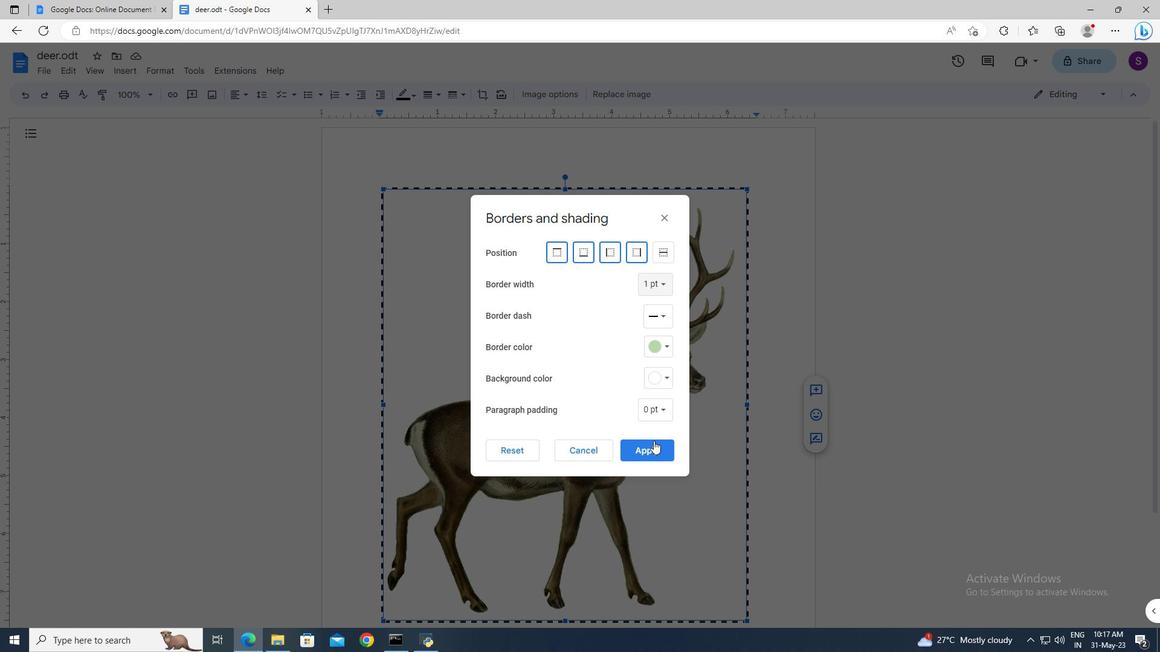 
Action: Mouse pressed left at (653, 441)
Screenshot: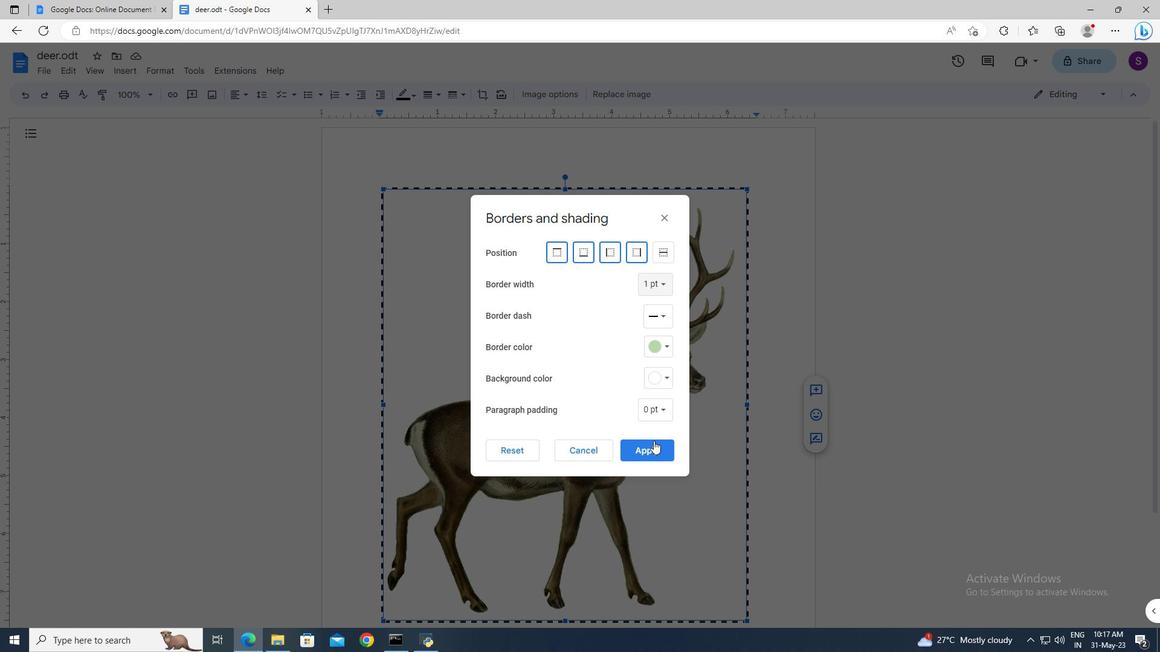 
Action: Mouse moved to (658, 305)
Screenshot: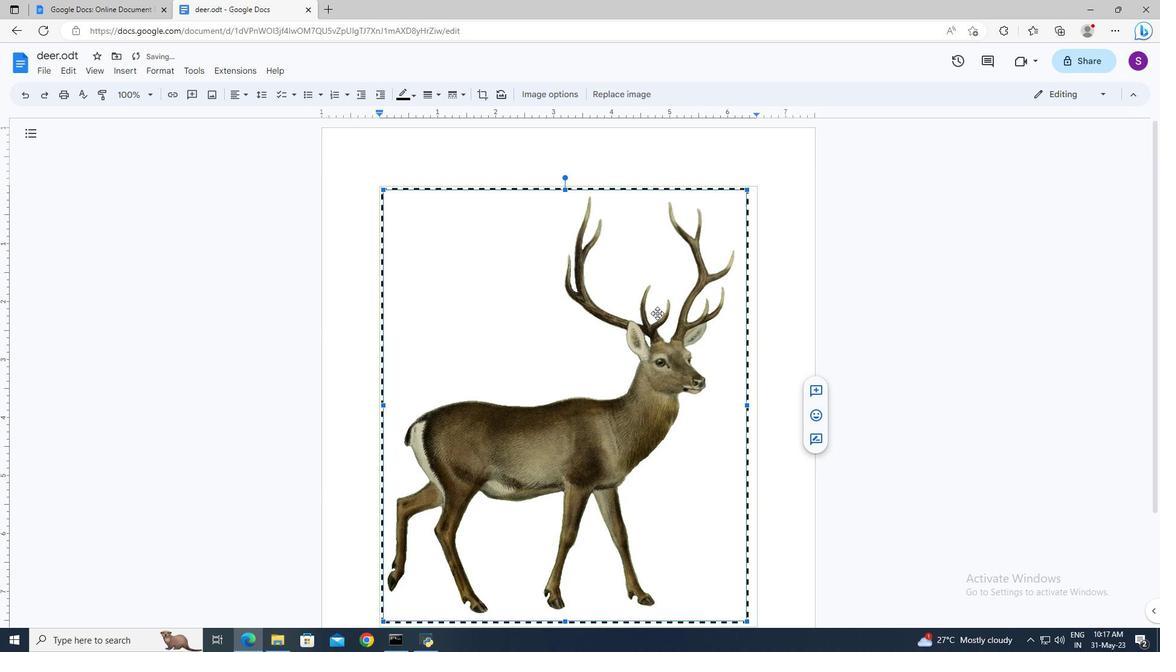 
Action: Mouse scrolled (658, 305) with delta (0, 0)
Screenshot: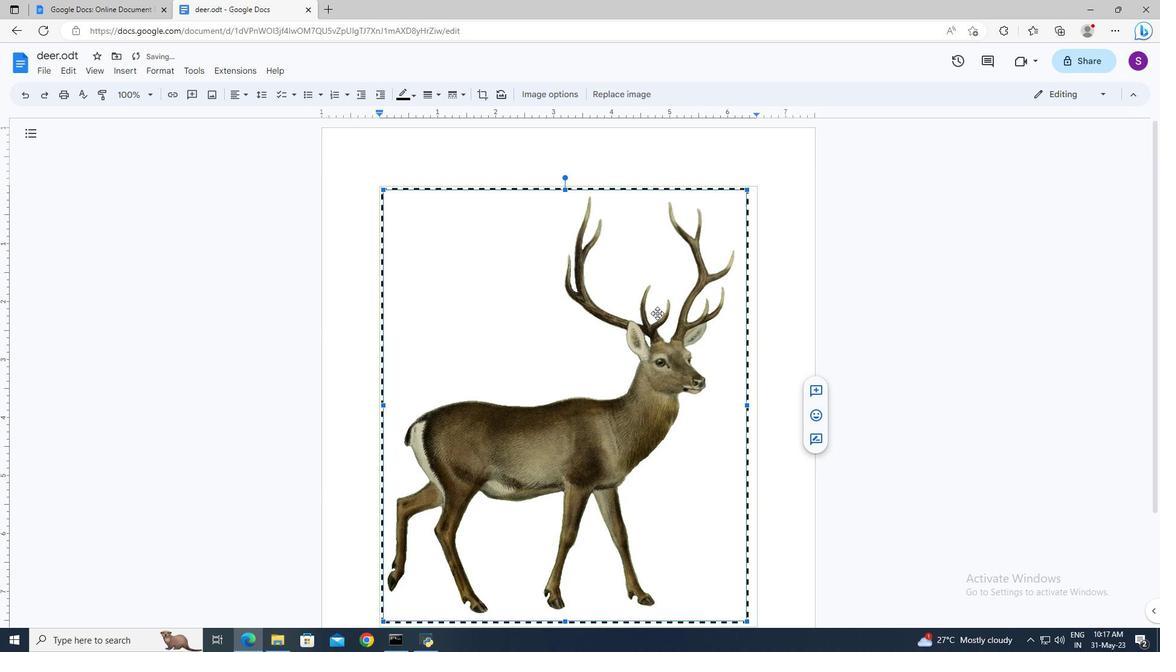 
Action: Mouse scrolled (658, 305) with delta (0, 0)
Screenshot: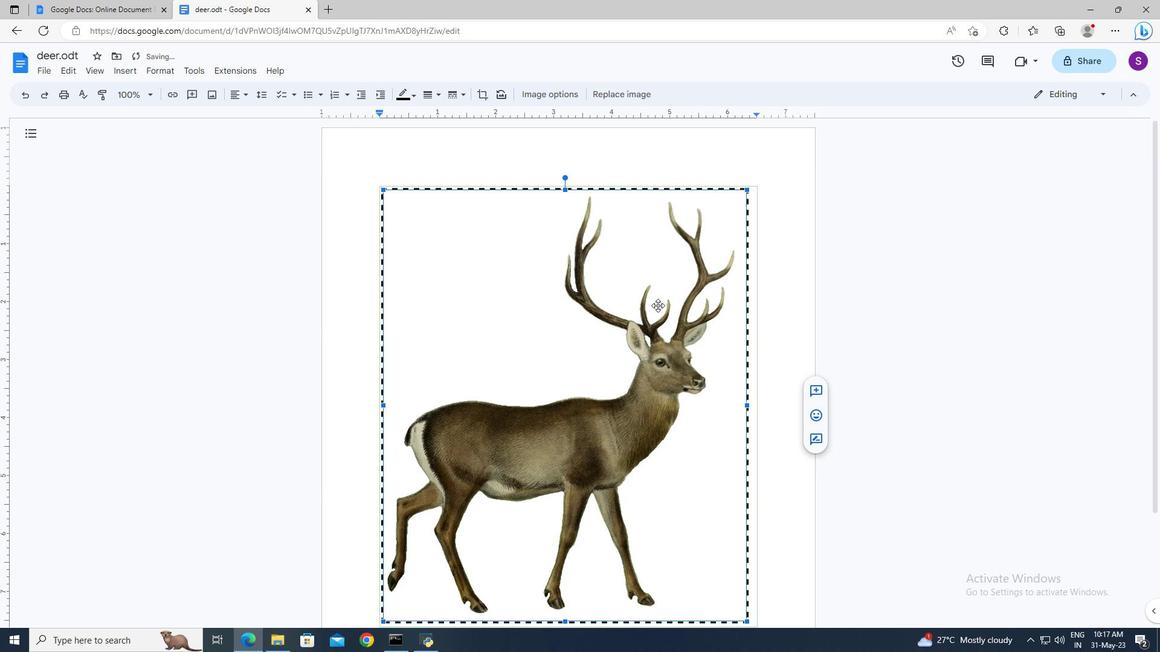 
Action: Mouse moved to (803, 427)
Screenshot: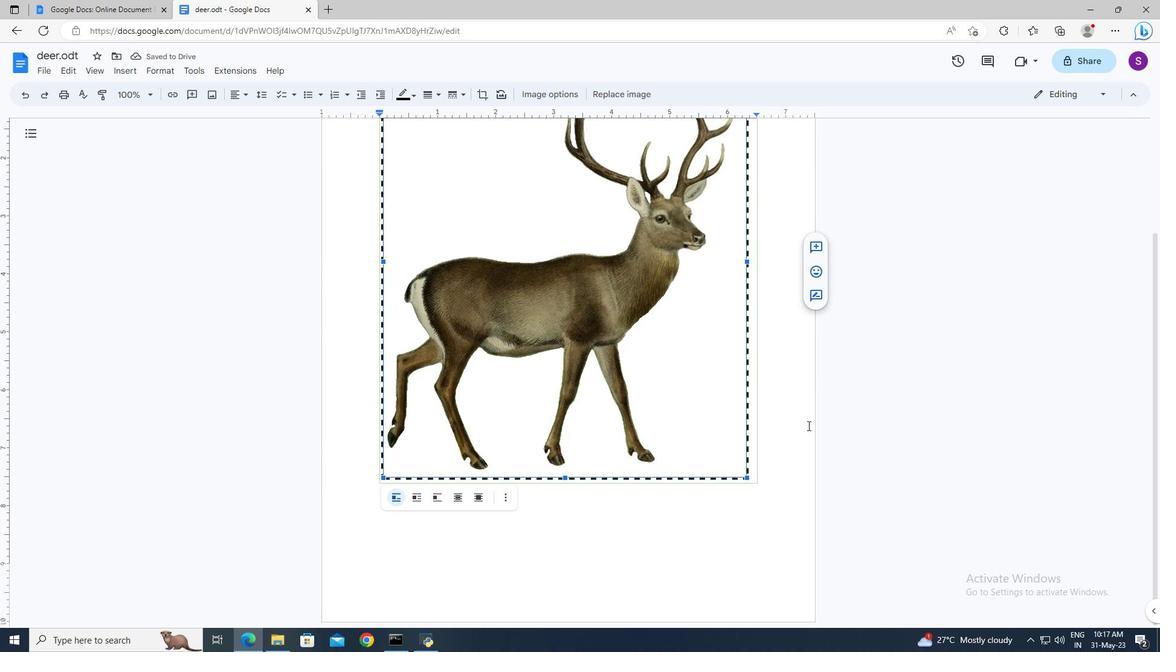 
Action: Mouse pressed left at (803, 427)
Screenshot: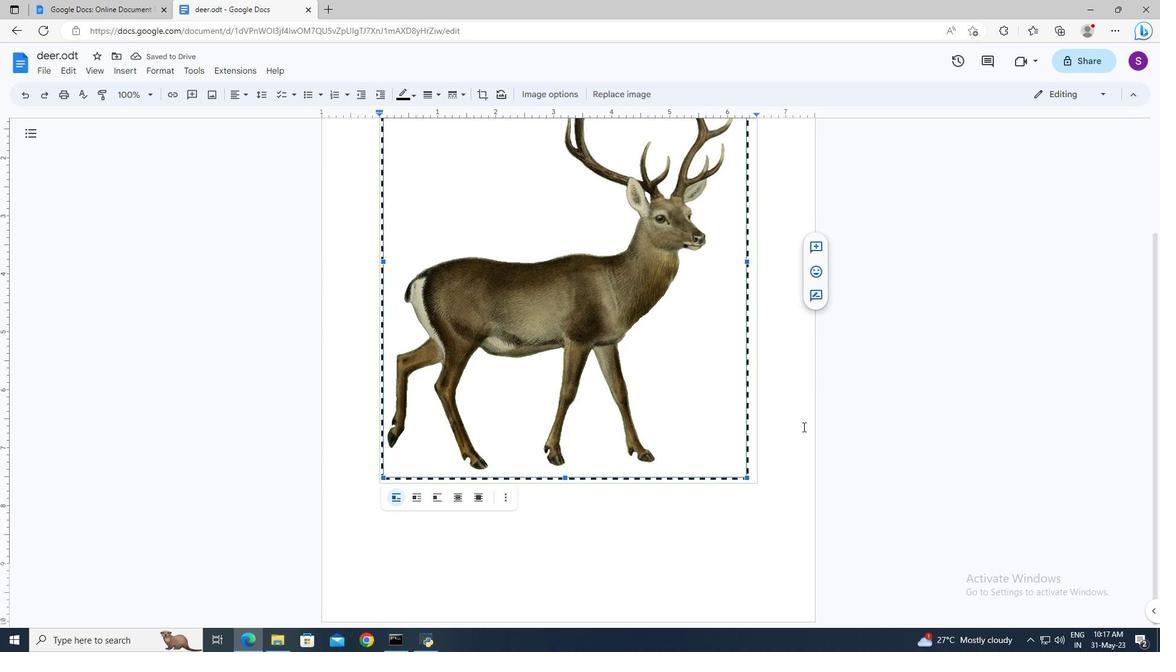 
